 Task: Add Hilary's Eat Well Organic World's Best Veggie Burgers to the cart.
Action: Mouse pressed left at (285, 140)
Screenshot: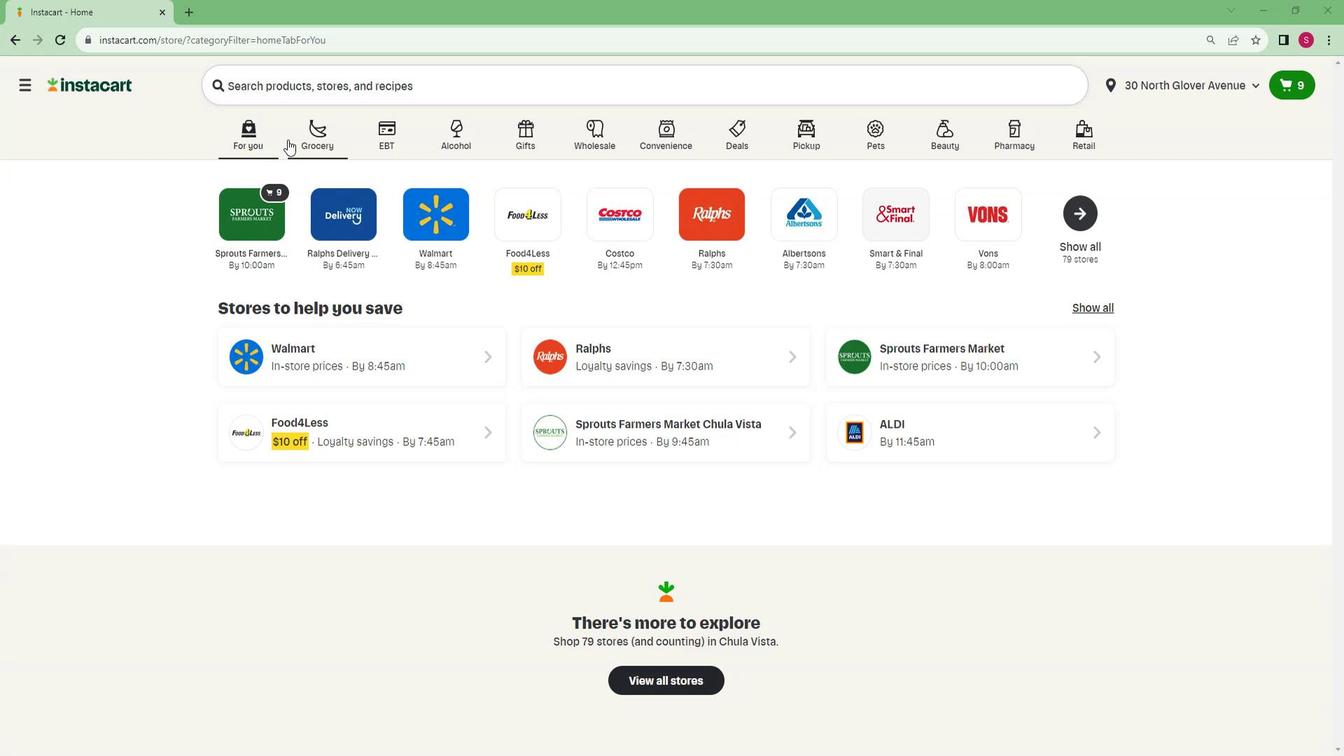 
Action: Mouse moved to (296, 399)
Screenshot: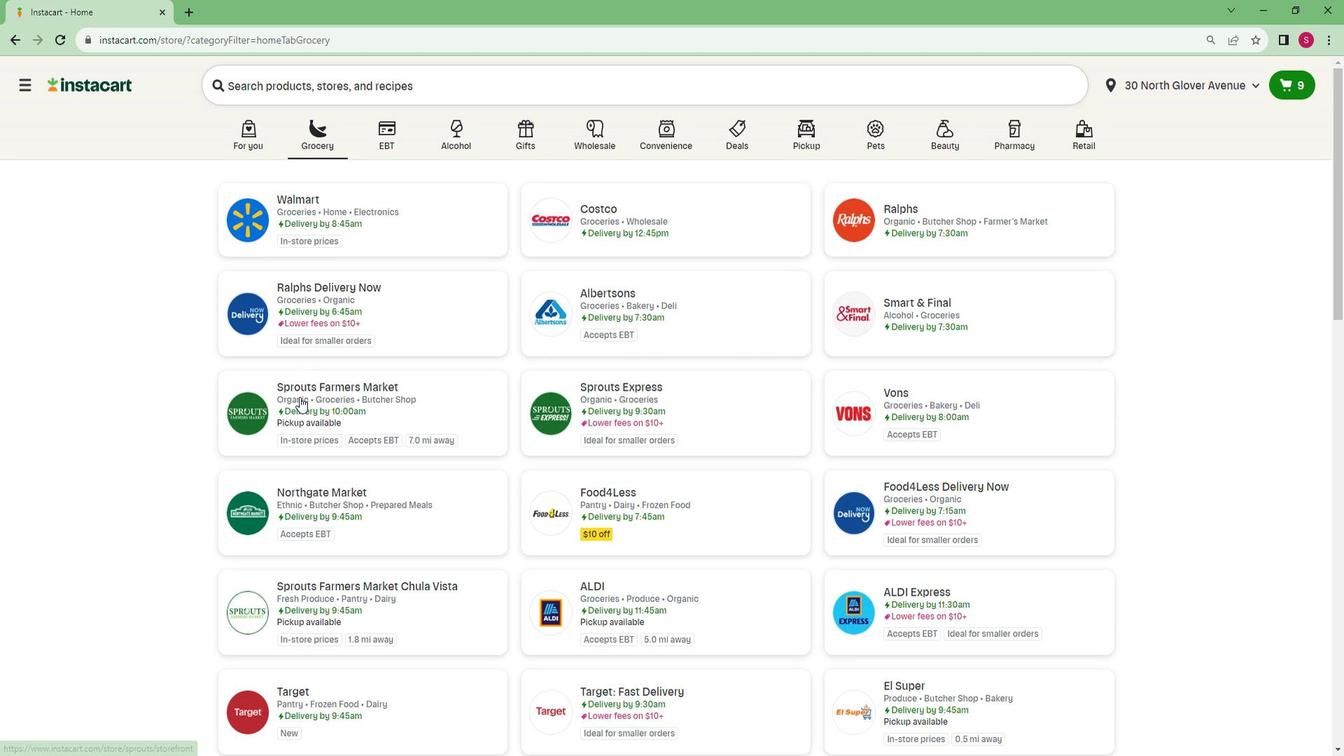 
Action: Mouse pressed left at (296, 399)
Screenshot: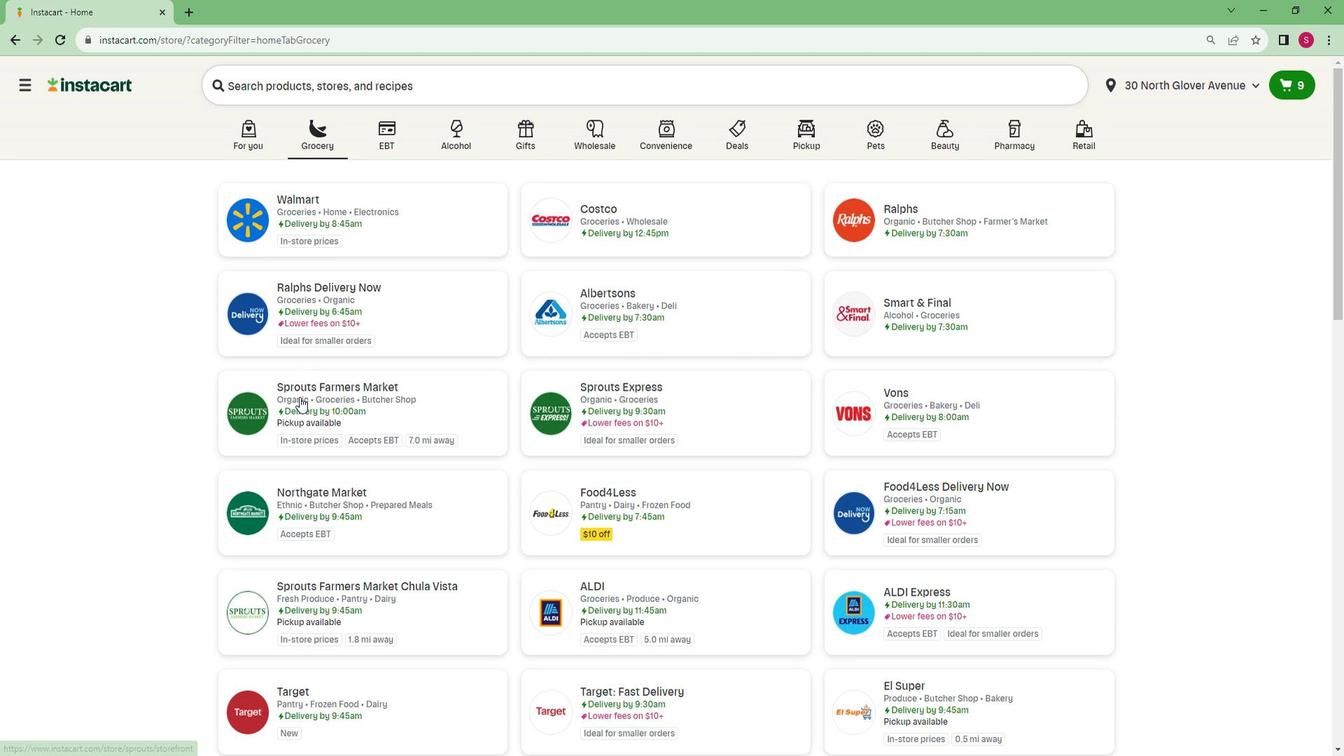 
Action: Mouse moved to (67, 521)
Screenshot: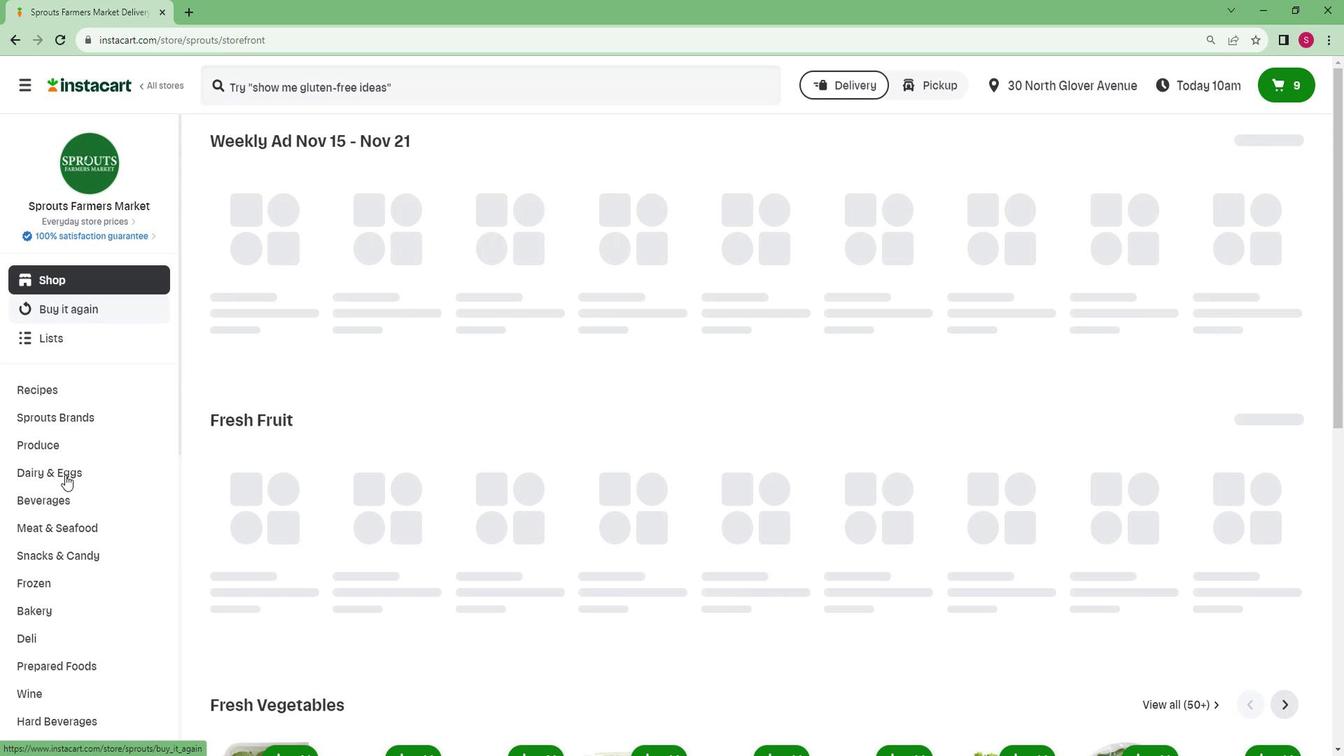 
Action: Mouse scrolled (67, 520) with delta (0, 0)
Screenshot: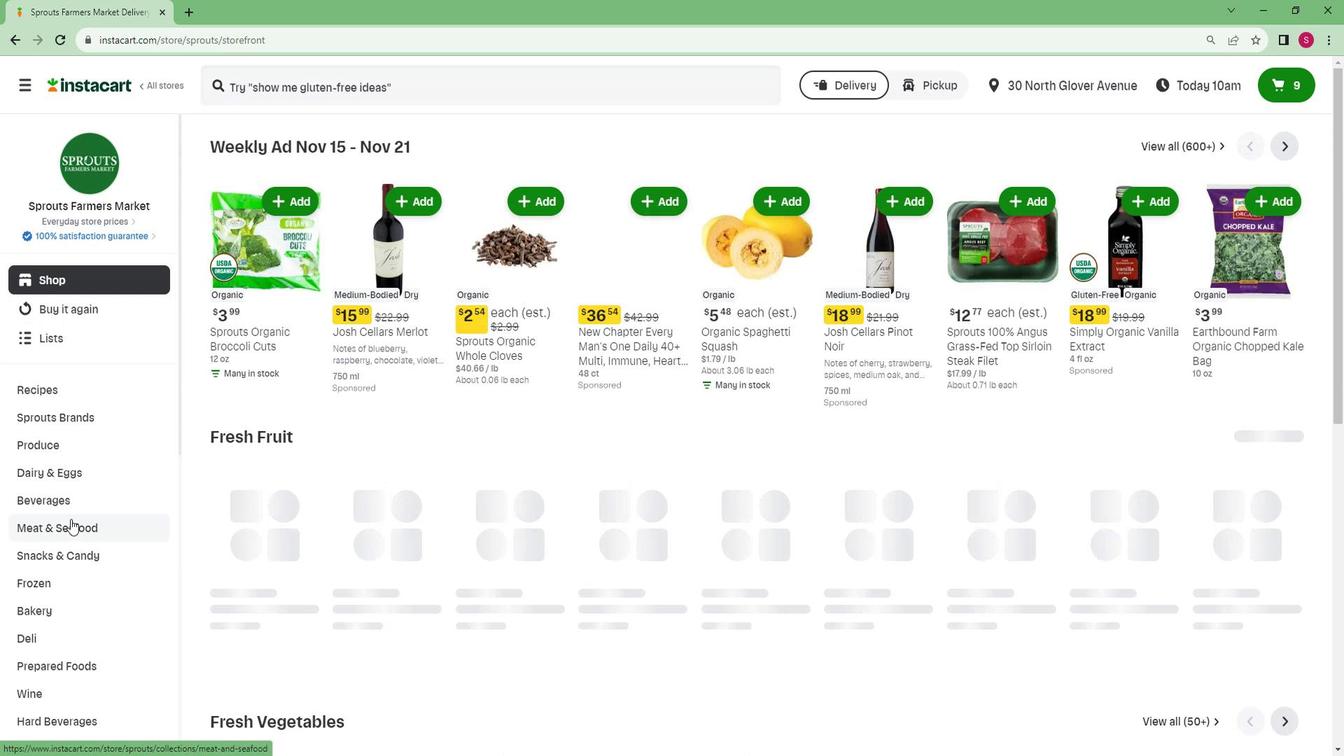 
Action: Mouse scrolled (67, 520) with delta (0, 0)
Screenshot: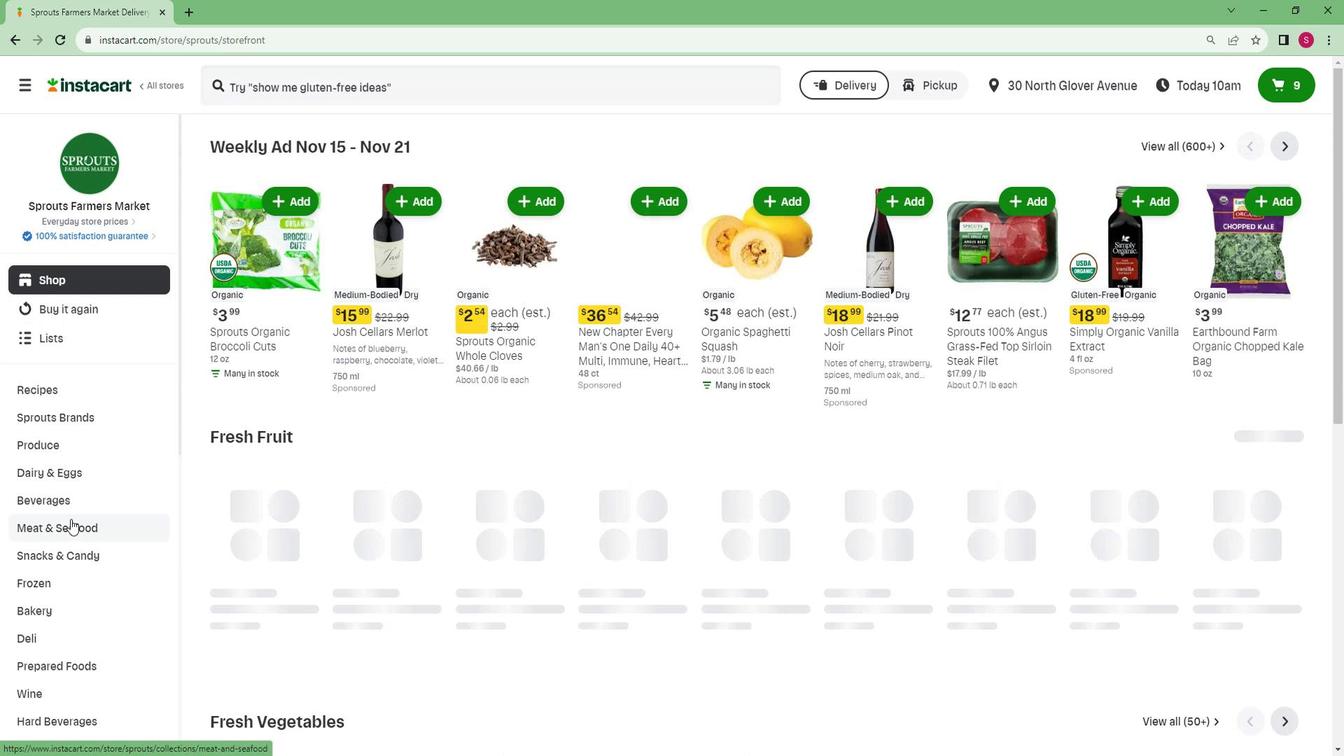 
Action: Mouse scrolled (67, 520) with delta (0, 0)
Screenshot: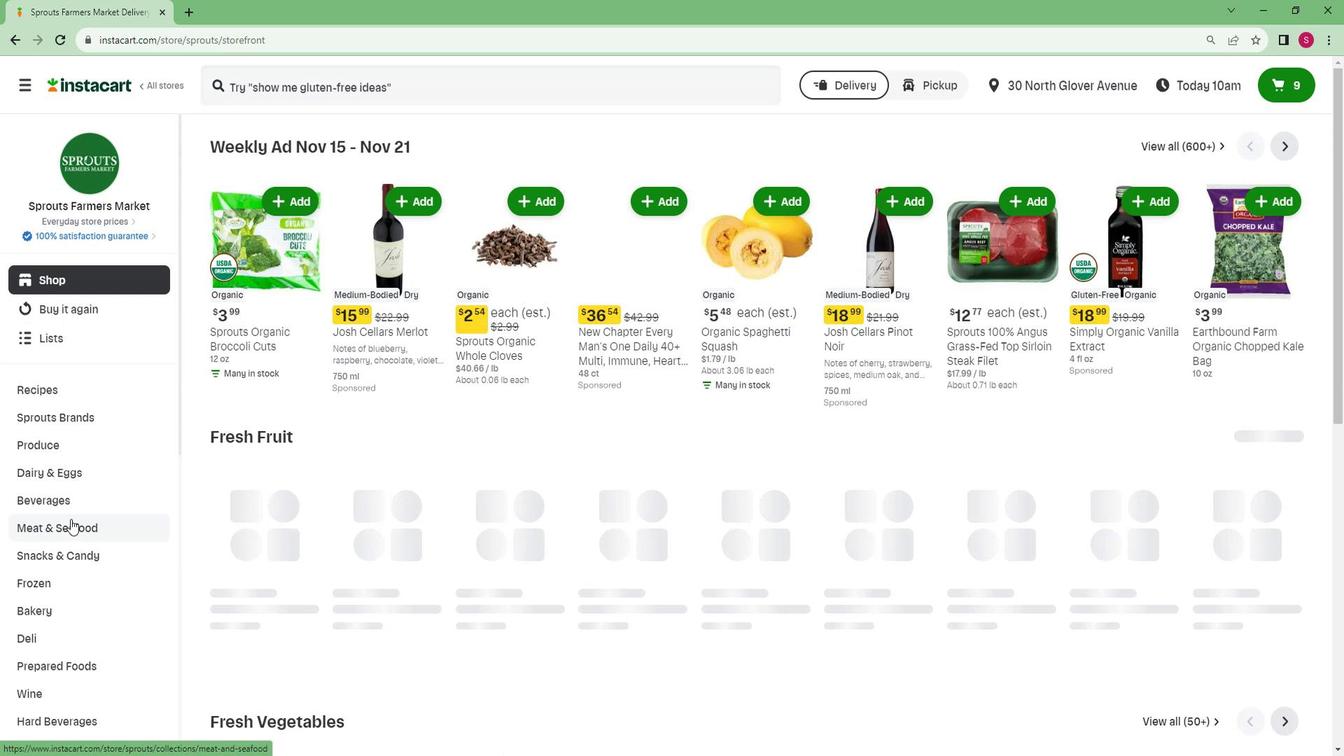 
Action: Mouse scrolled (67, 520) with delta (0, 0)
Screenshot: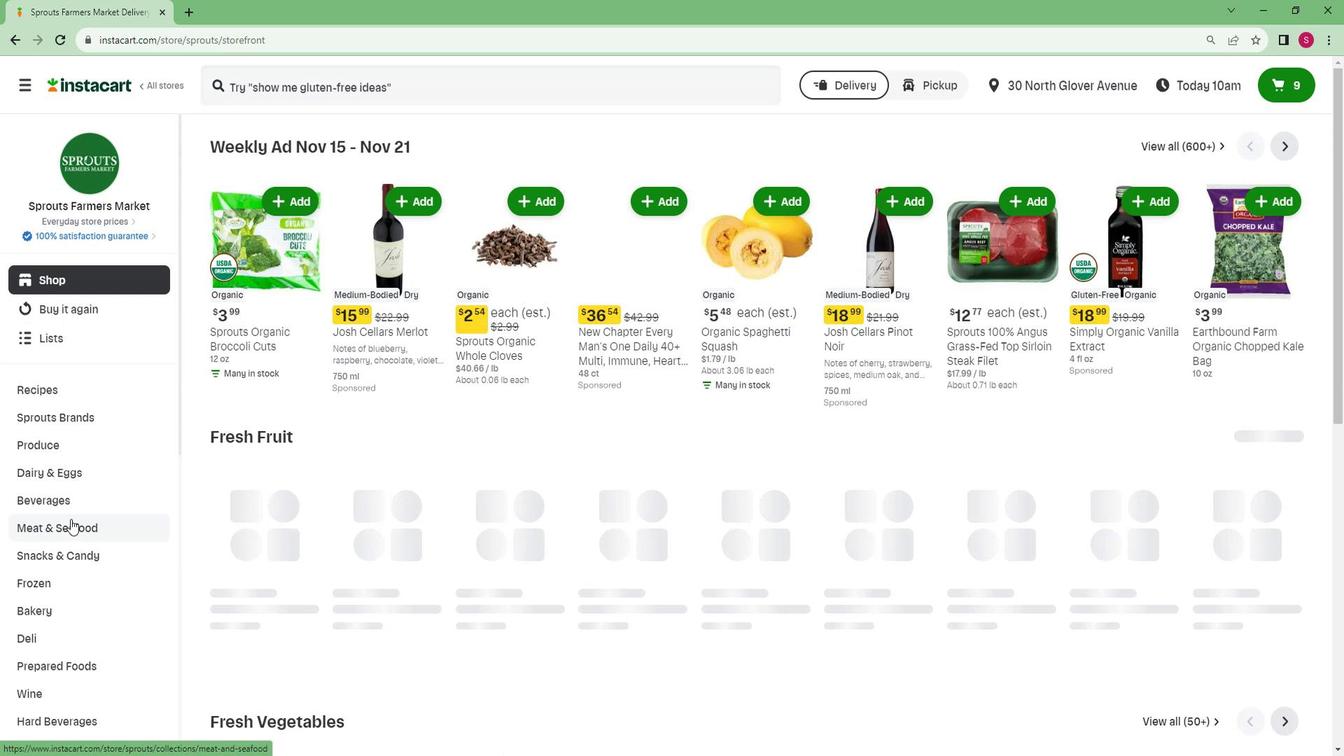 
Action: Mouse scrolled (67, 520) with delta (0, 0)
Screenshot: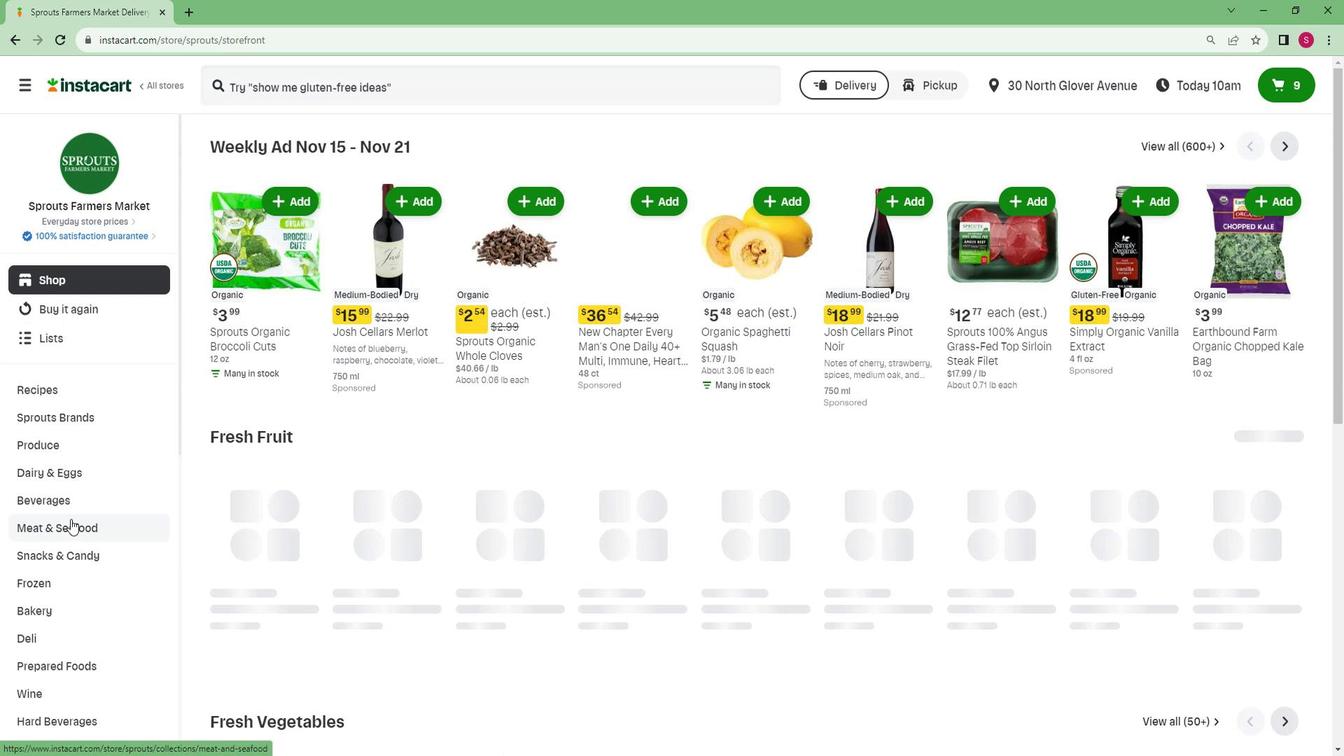 
Action: Mouse scrolled (67, 520) with delta (0, 0)
Screenshot: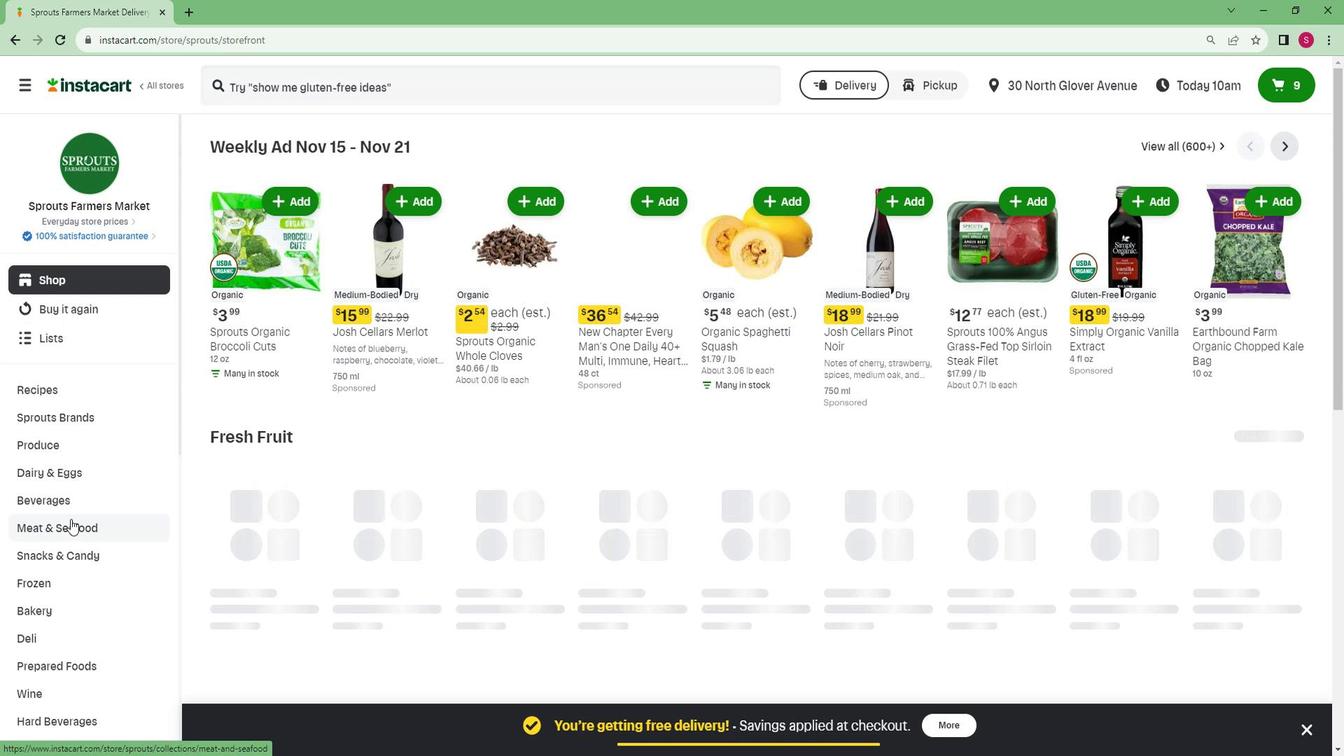 
Action: Mouse scrolled (67, 520) with delta (0, 0)
Screenshot: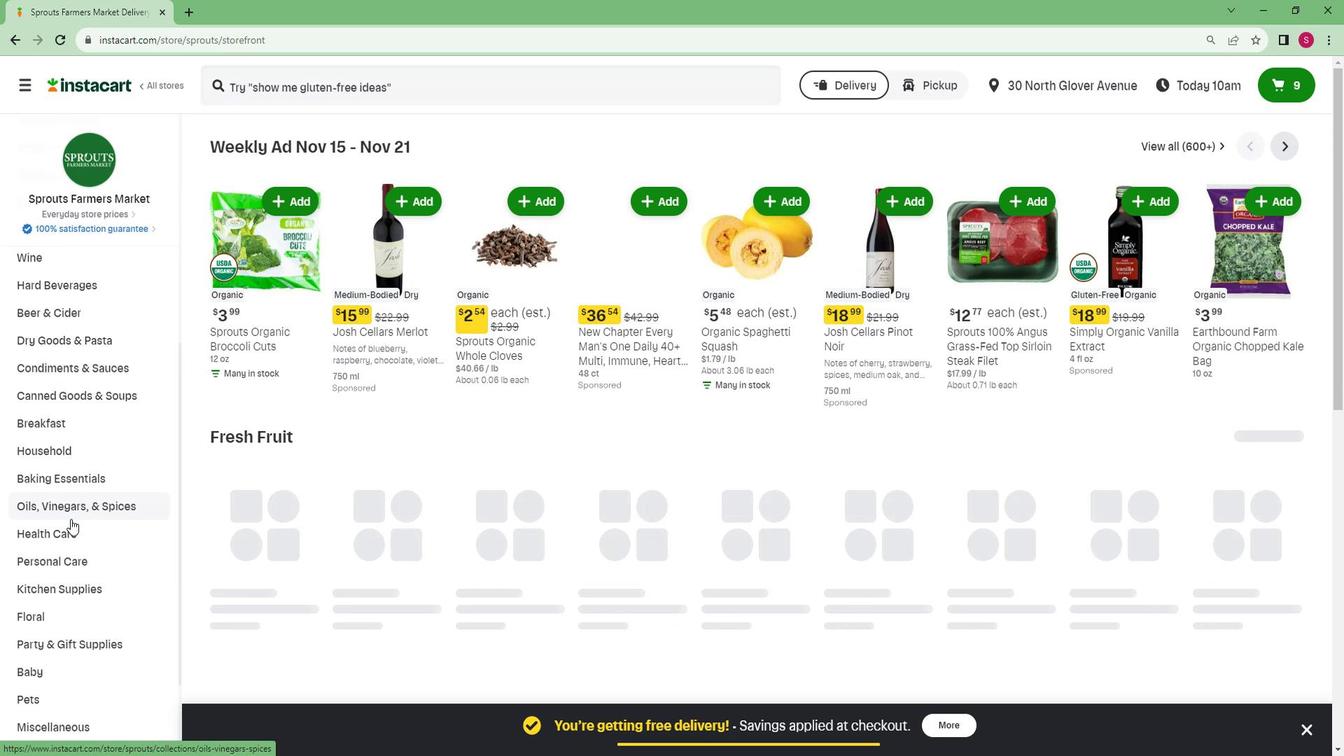 
Action: Mouse scrolled (67, 520) with delta (0, 0)
Screenshot: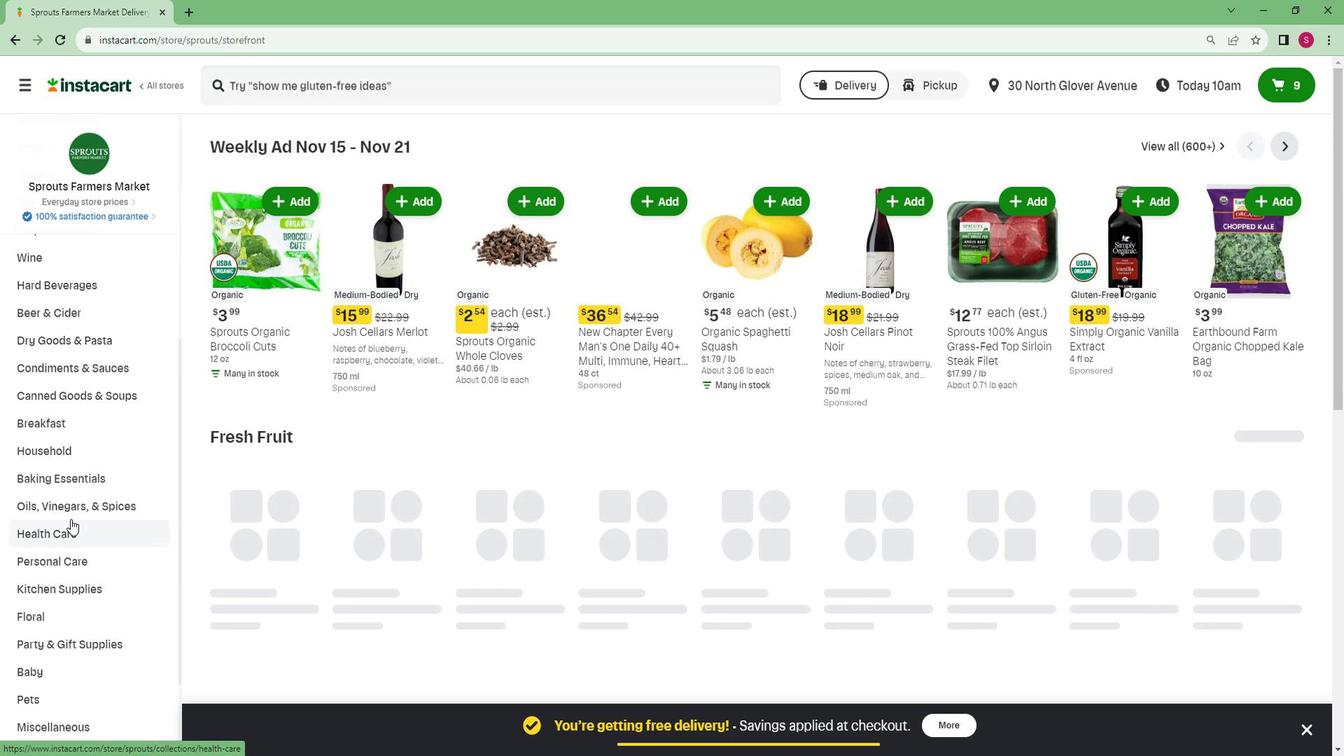 
Action: Mouse scrolled (67, 520) with delta (0, 0)
Screenshot: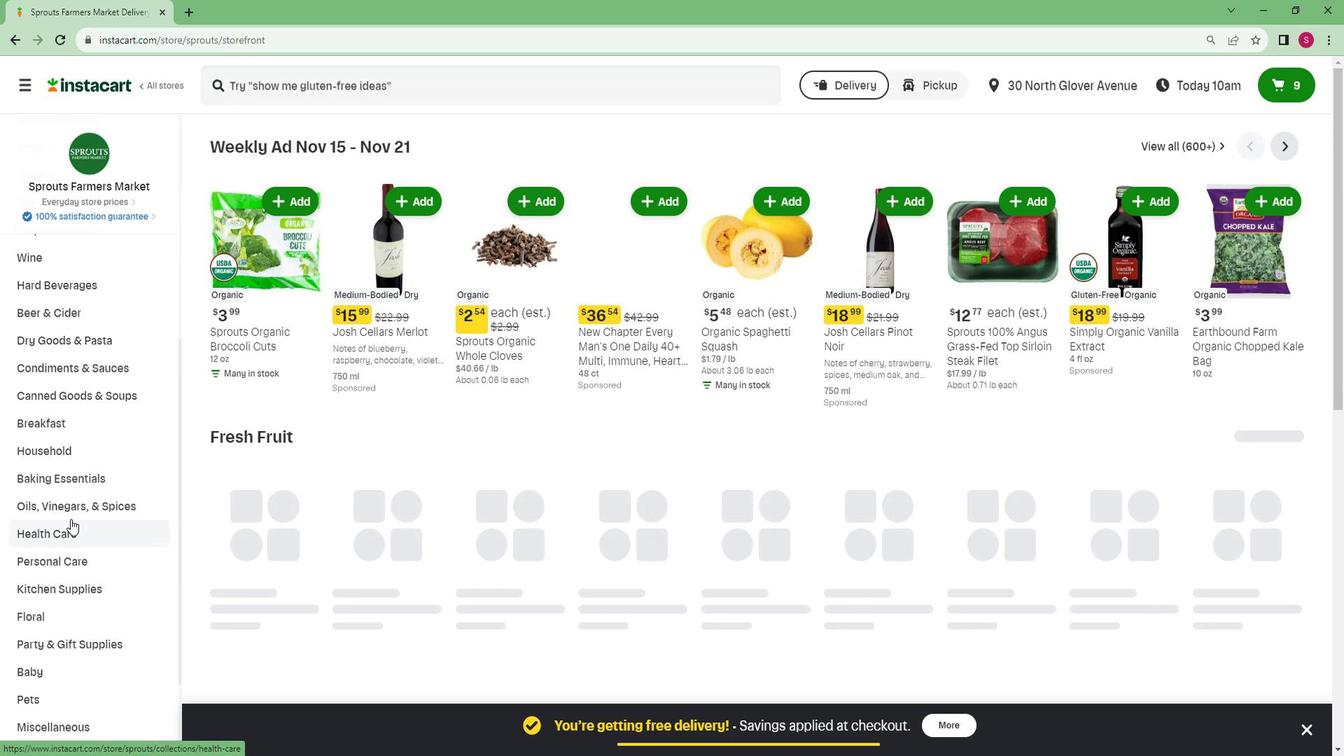 
Action: Mouse scrolled (67, 520) with delta (0, 0)
Screenshot: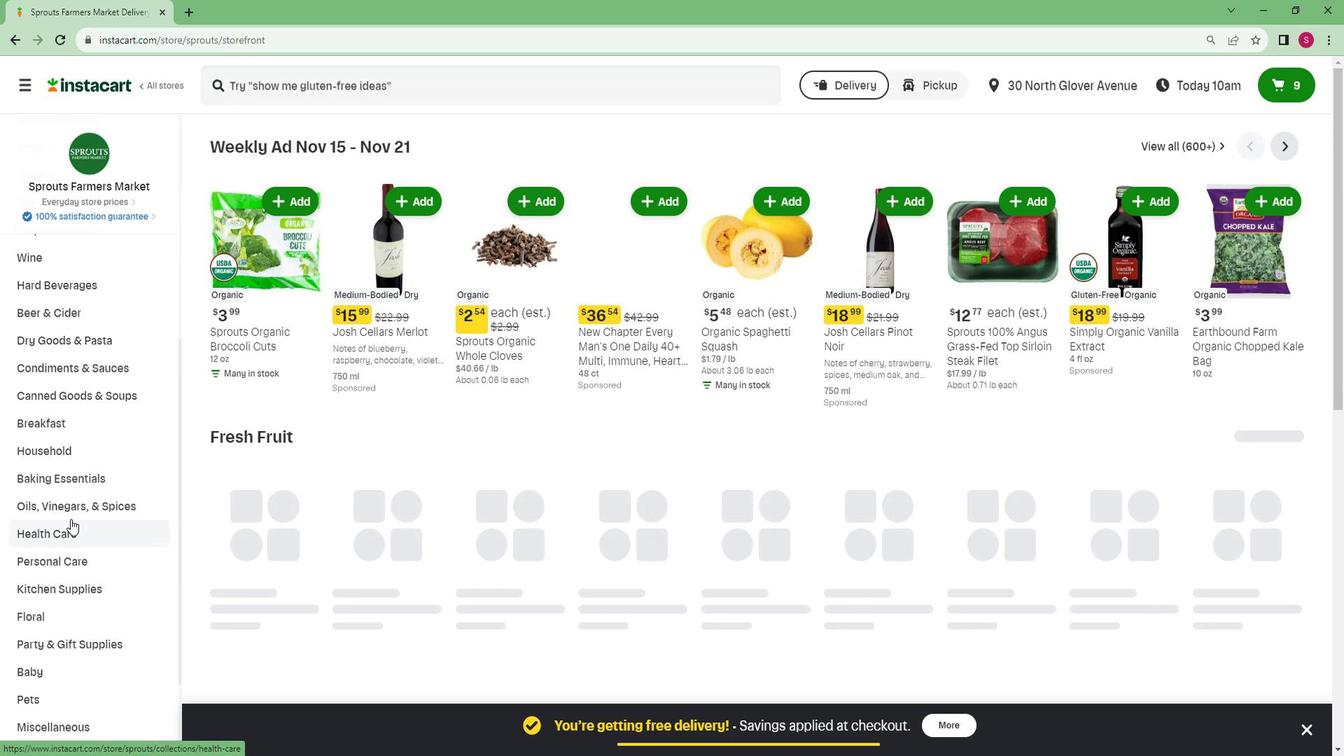 
Action: Mouse scrolled (67, 520) with delta (0, 0)
Screenshot: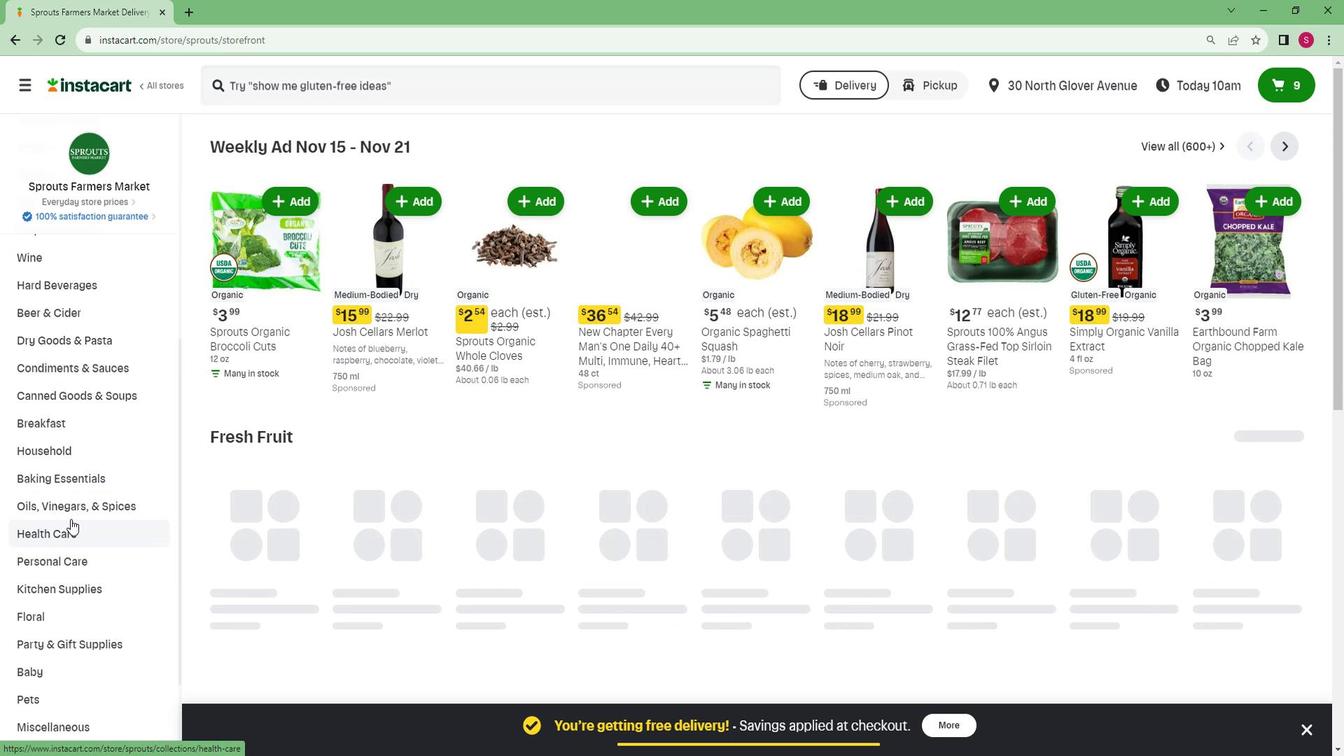 
Action: Mouse scrolled (67, 520) with delta (0, 0)
Screenshot: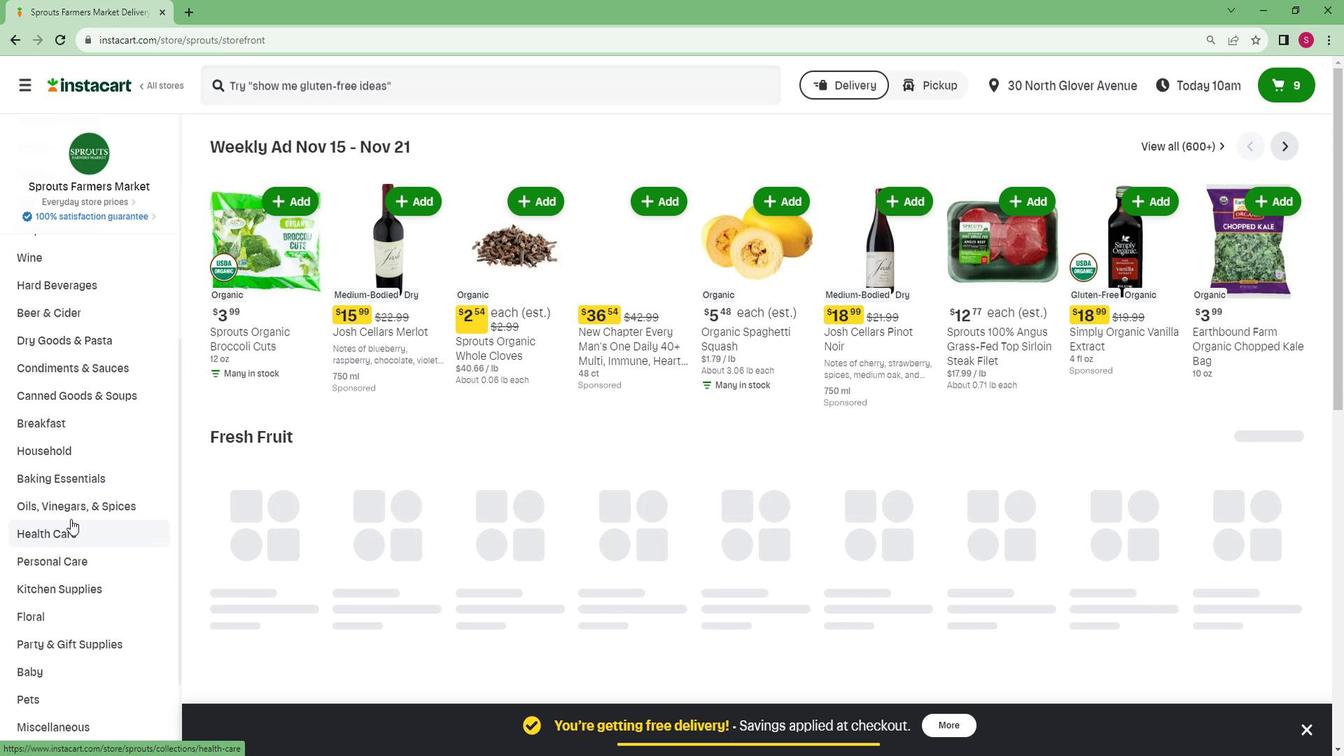 
Action: Mouse scrolled (67, 520) with delta (0, 0)
Screenshot: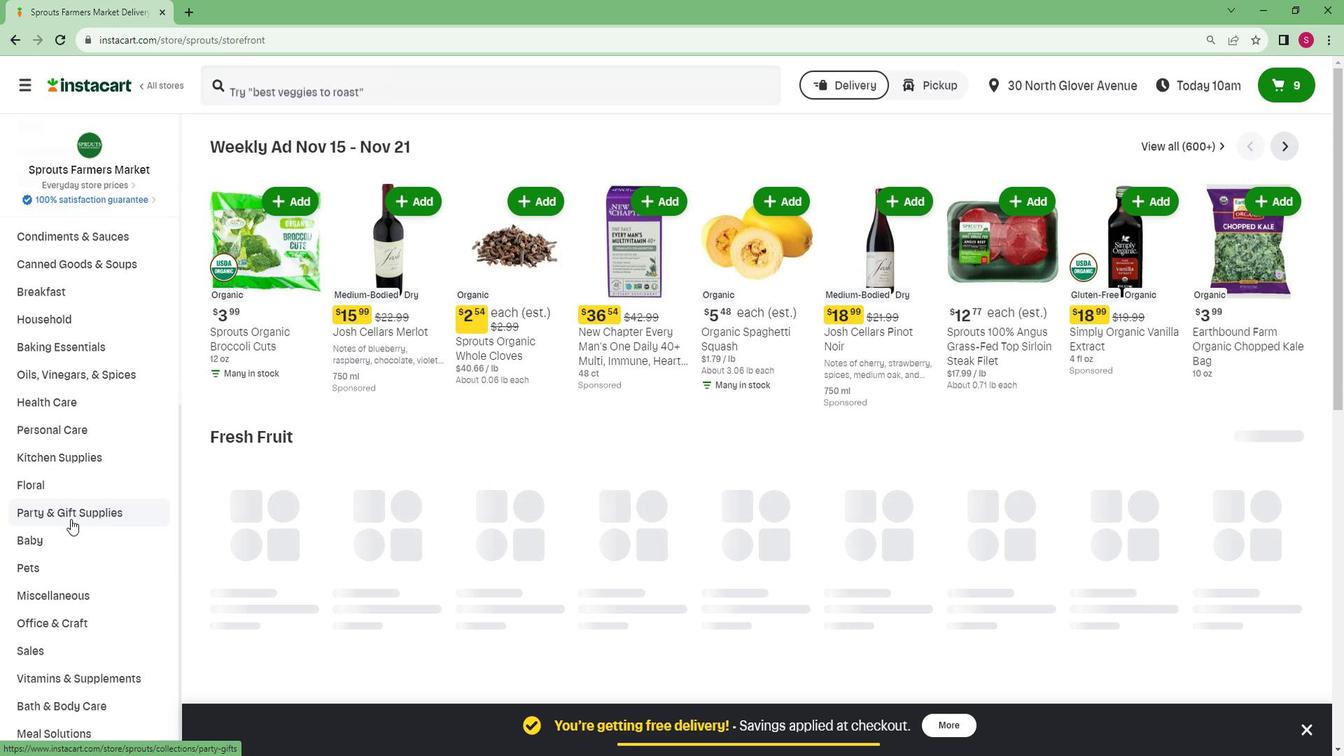 
Action: Mouse scrolled (67, 520) with delta (0, 0)
Screenshot: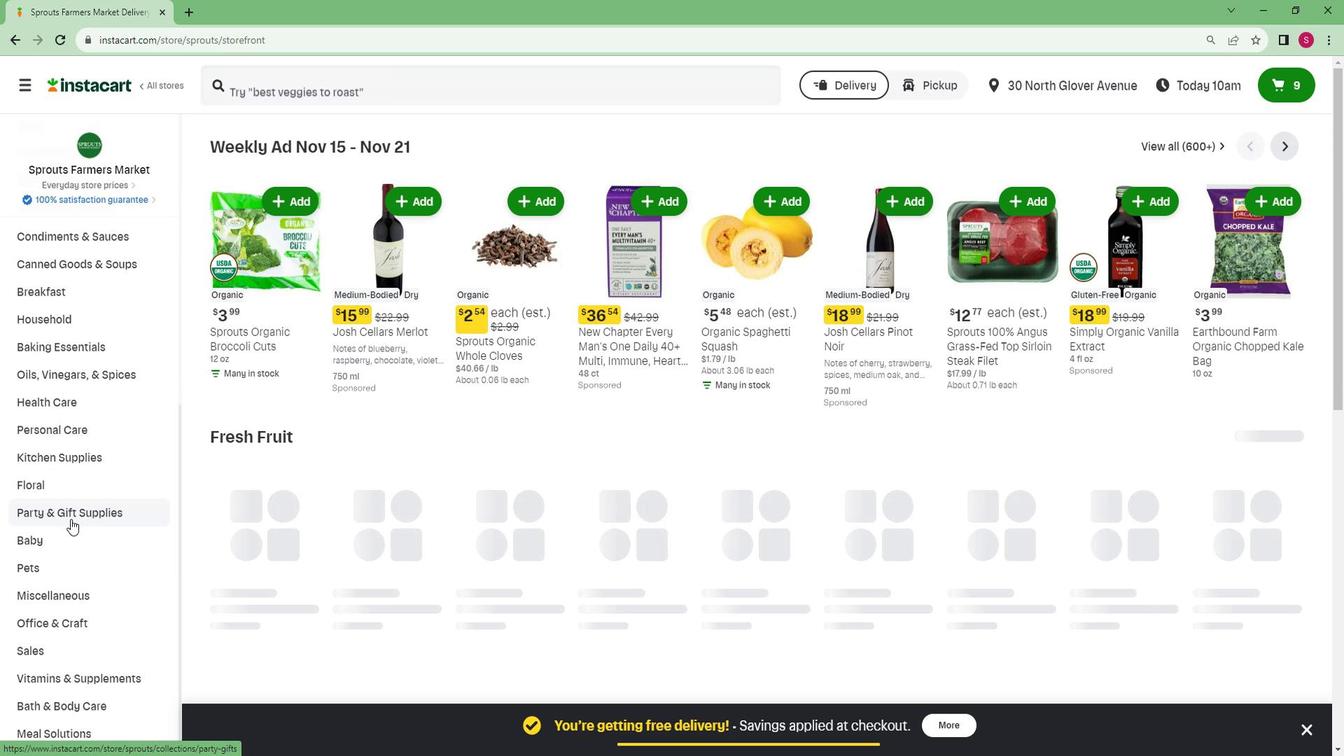 
Action: Mouse scrolled (67, 520) with delta (0, 0)
Screenshot: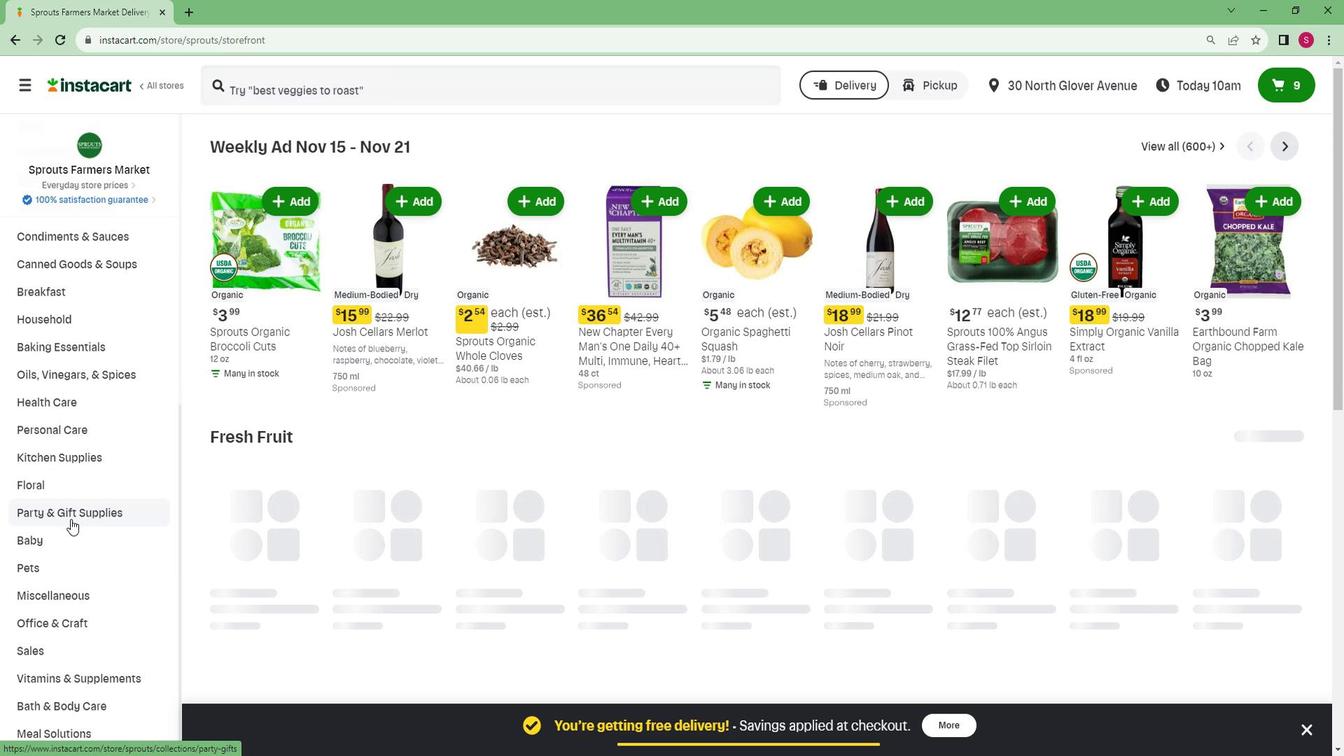 
Action: Mouse scrolled (67, 520) with delta (0, 0)
Screenshot: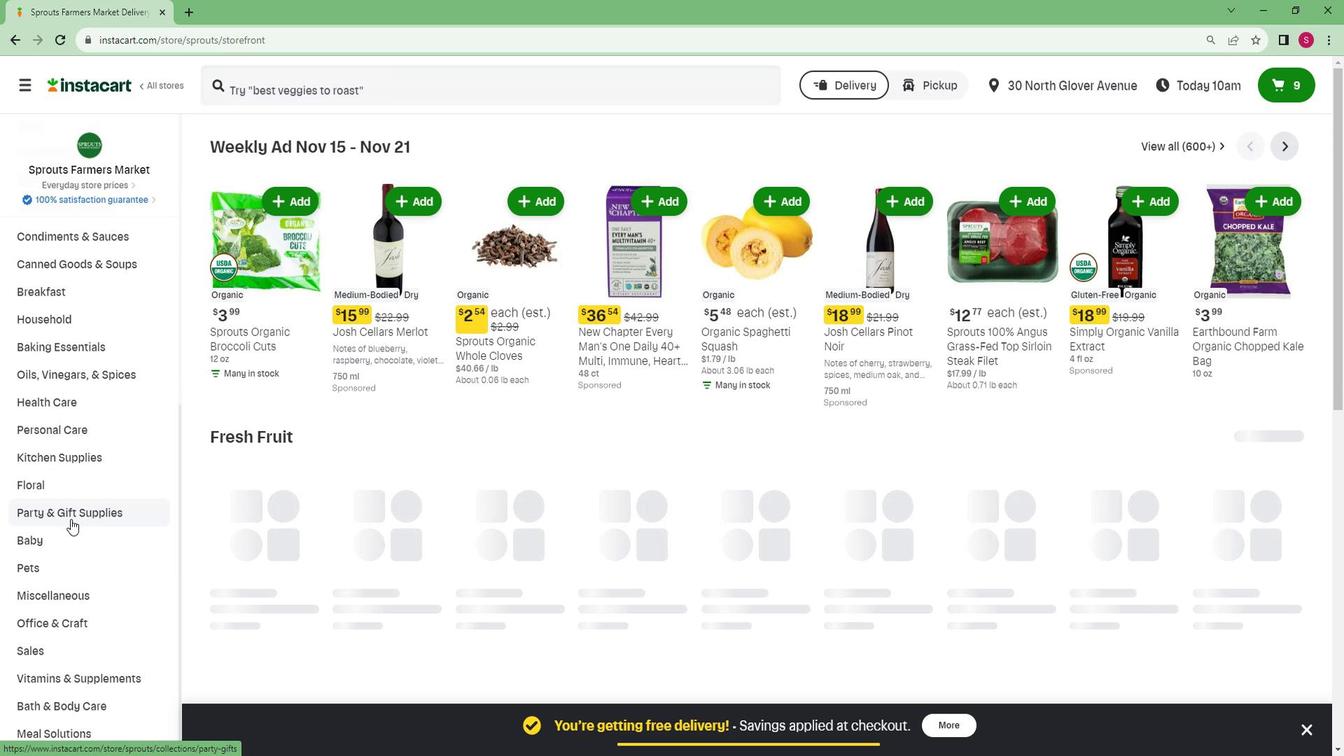 
Action: Mouse moved to (58, 645)
Screenshot: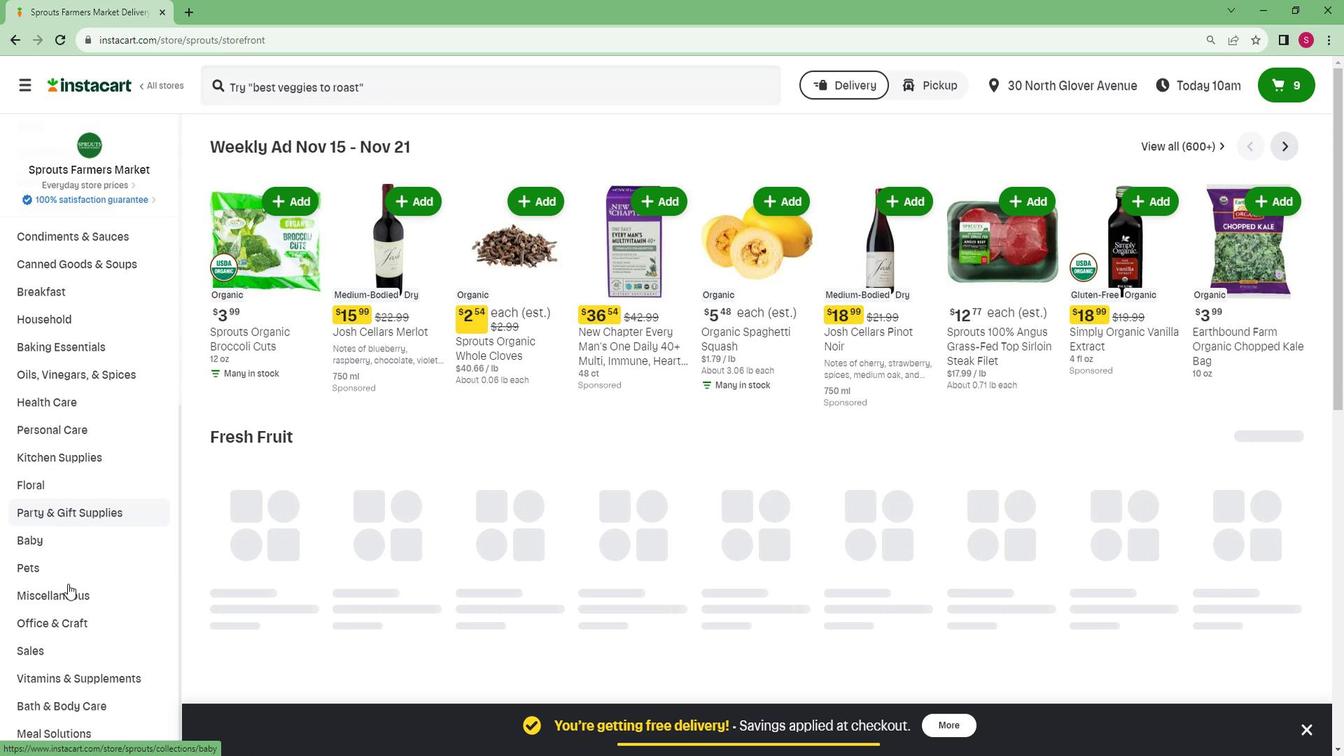 
Action: Mouse scrolled (58, 644) with delta (0, 0)
Screenshot: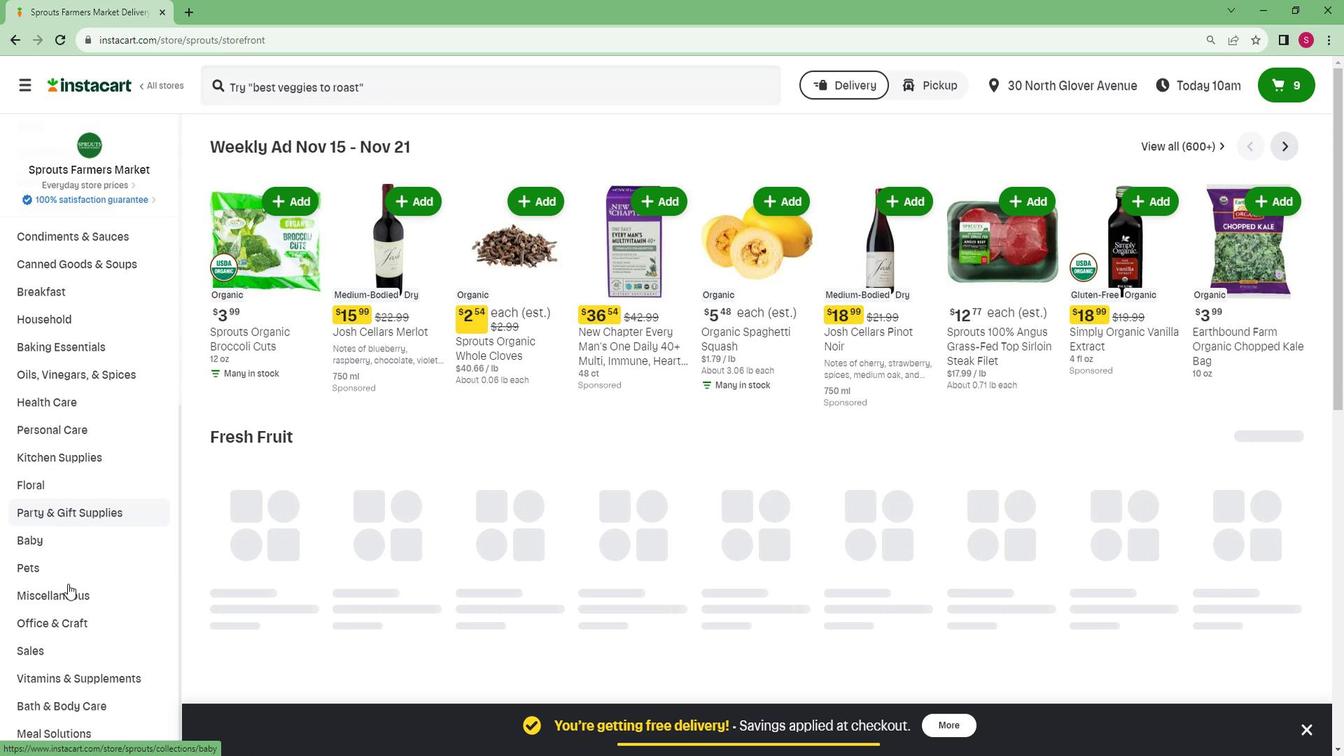 
Action: Mouse moved to (58, 649)
Screenshot: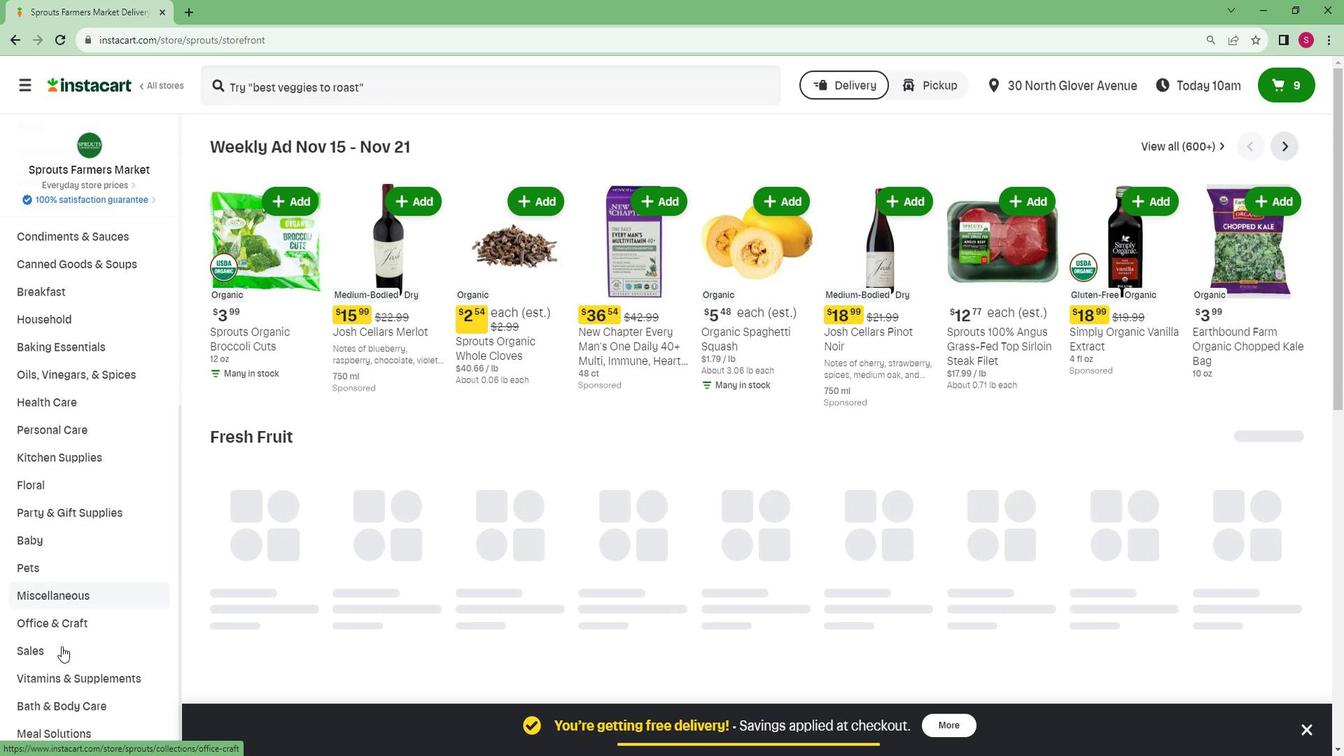 
Action: Mouse scrolled (58, 649) with delta (0, 0)
Screenshot: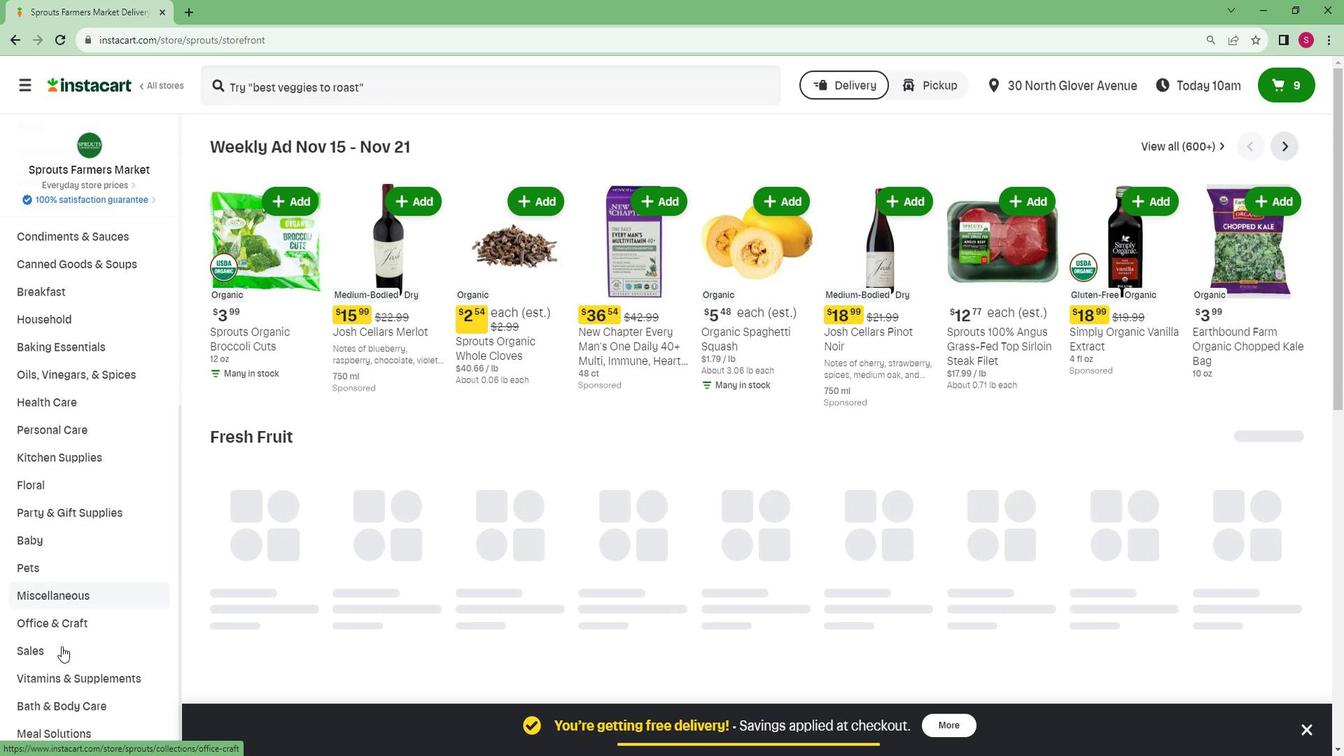
Action: Mouse scrolled (58, 649) with delta (0, 0)
Screenshot: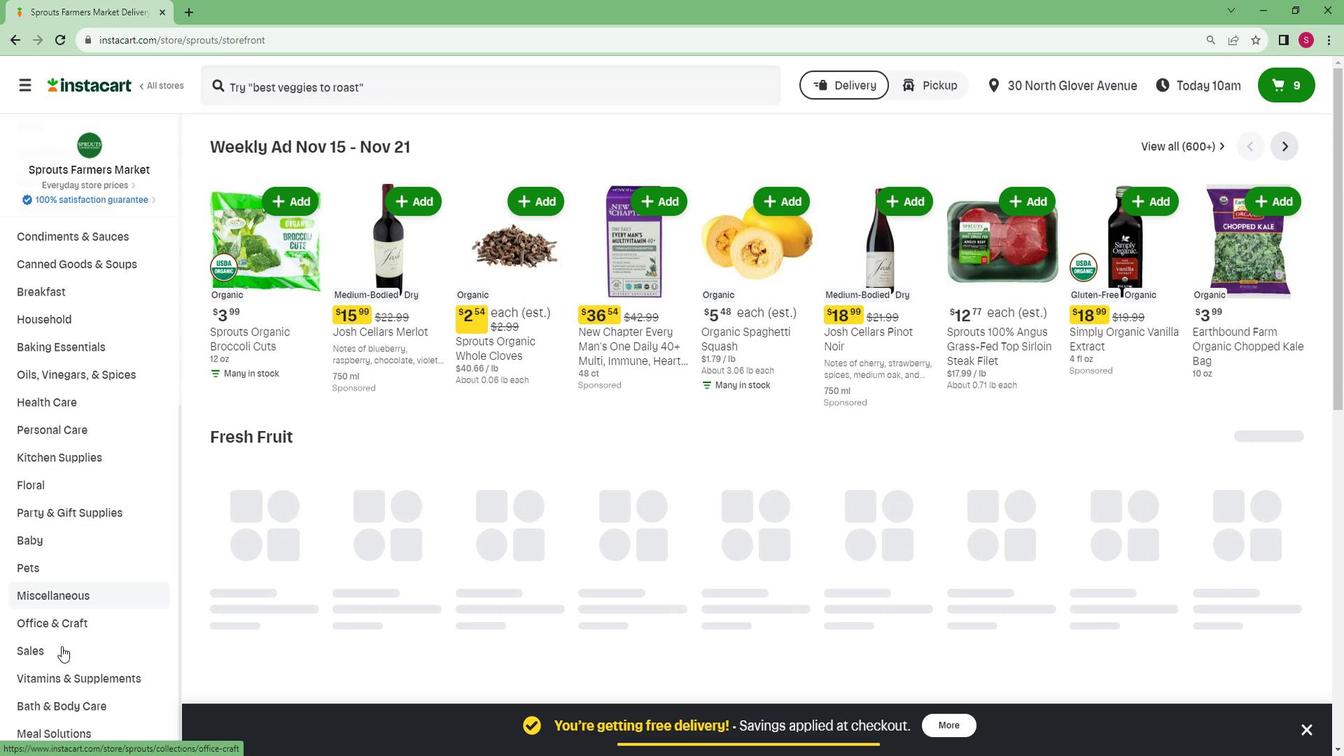 
Action: Mouse scrolled (58, 650) with delta (0, 0)
Screenshot: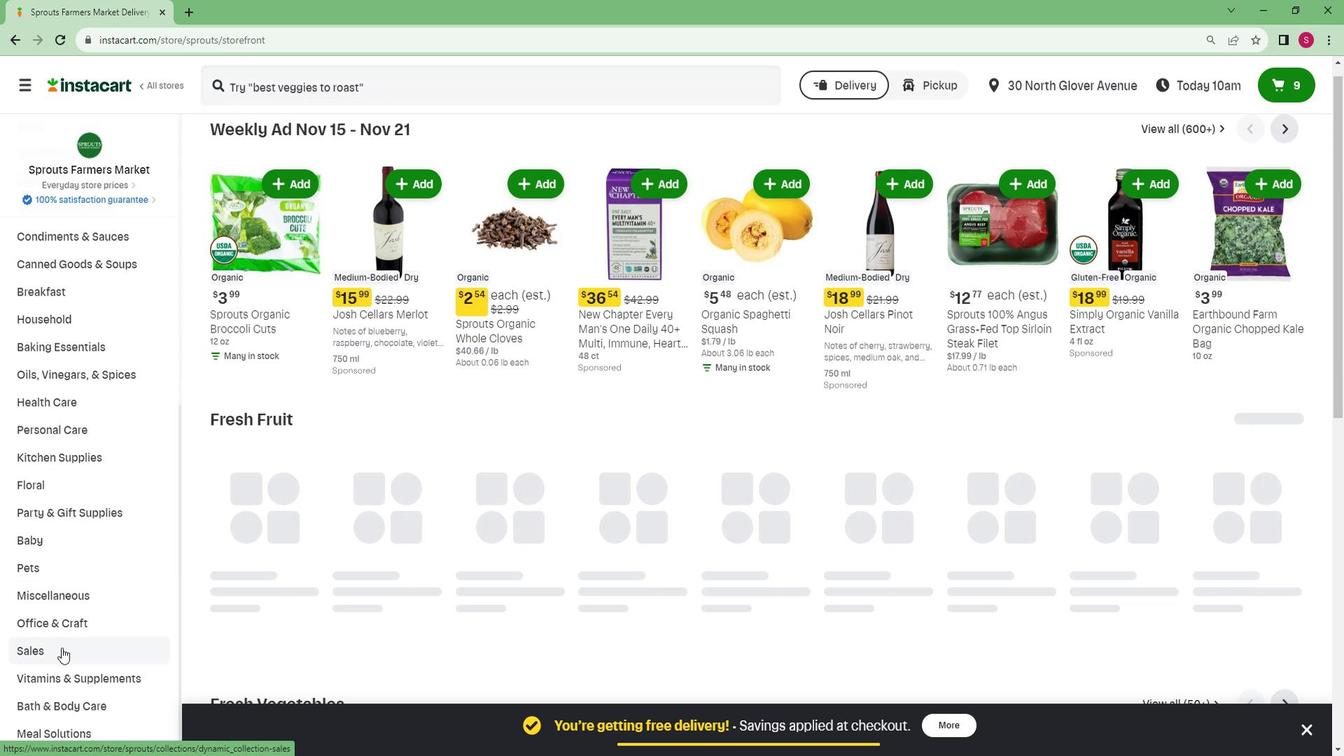 
Action: Mouse moved to (72, 732)
Screenshot: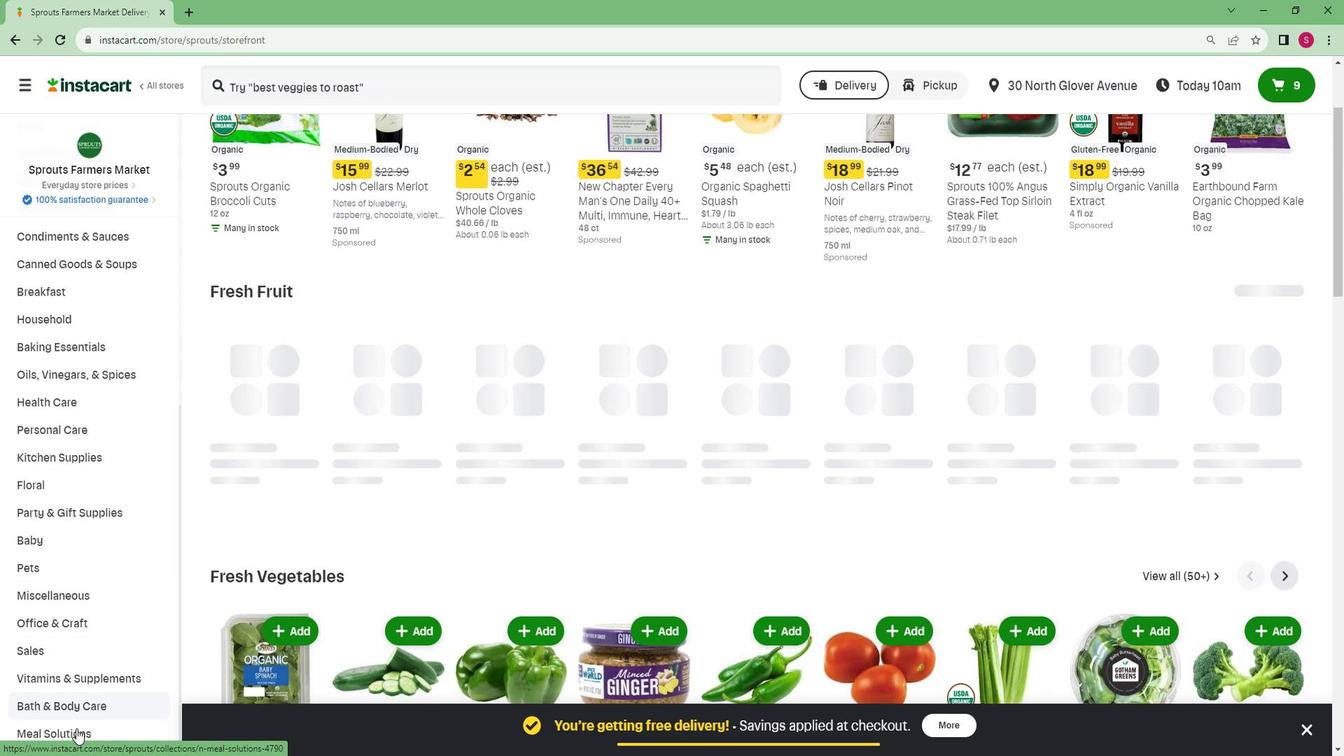 
Action: Mouse pressed left at (72, 732)
Screenshot: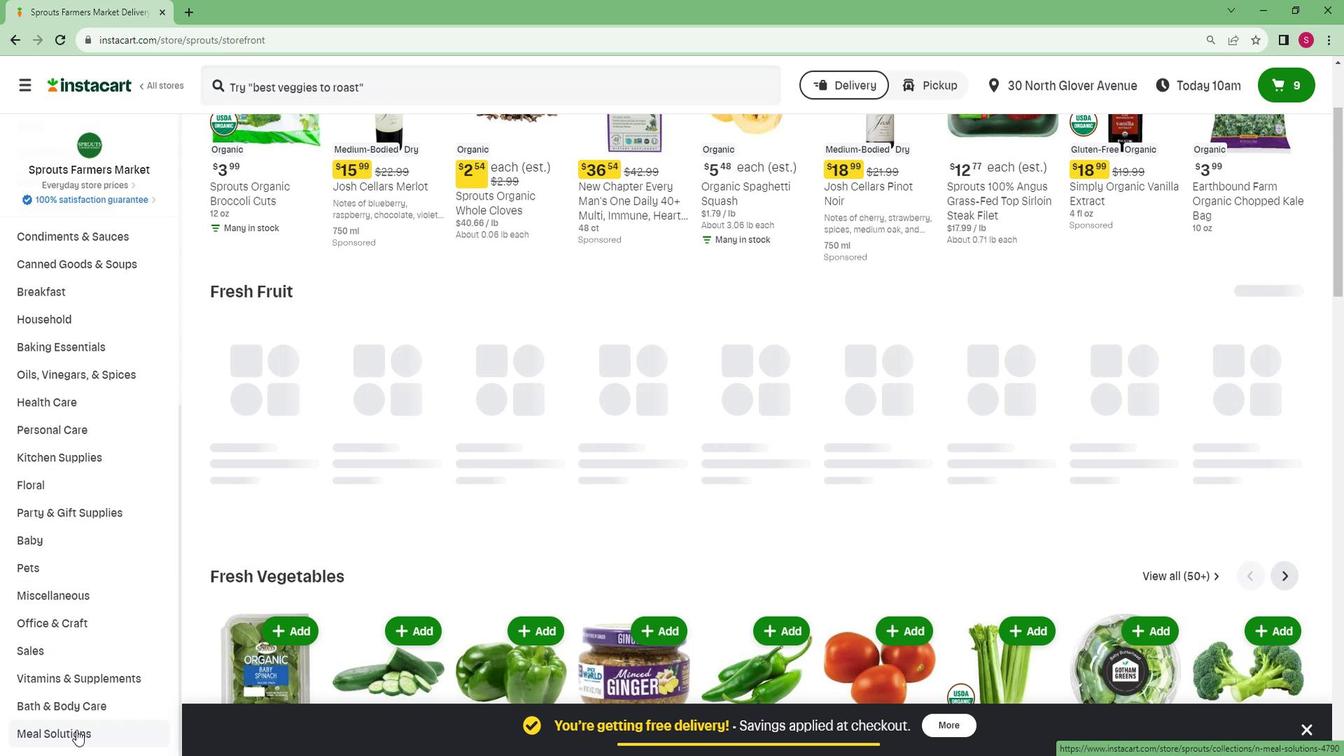 
Action: Mouse moved to (80, 714)
Screenshot: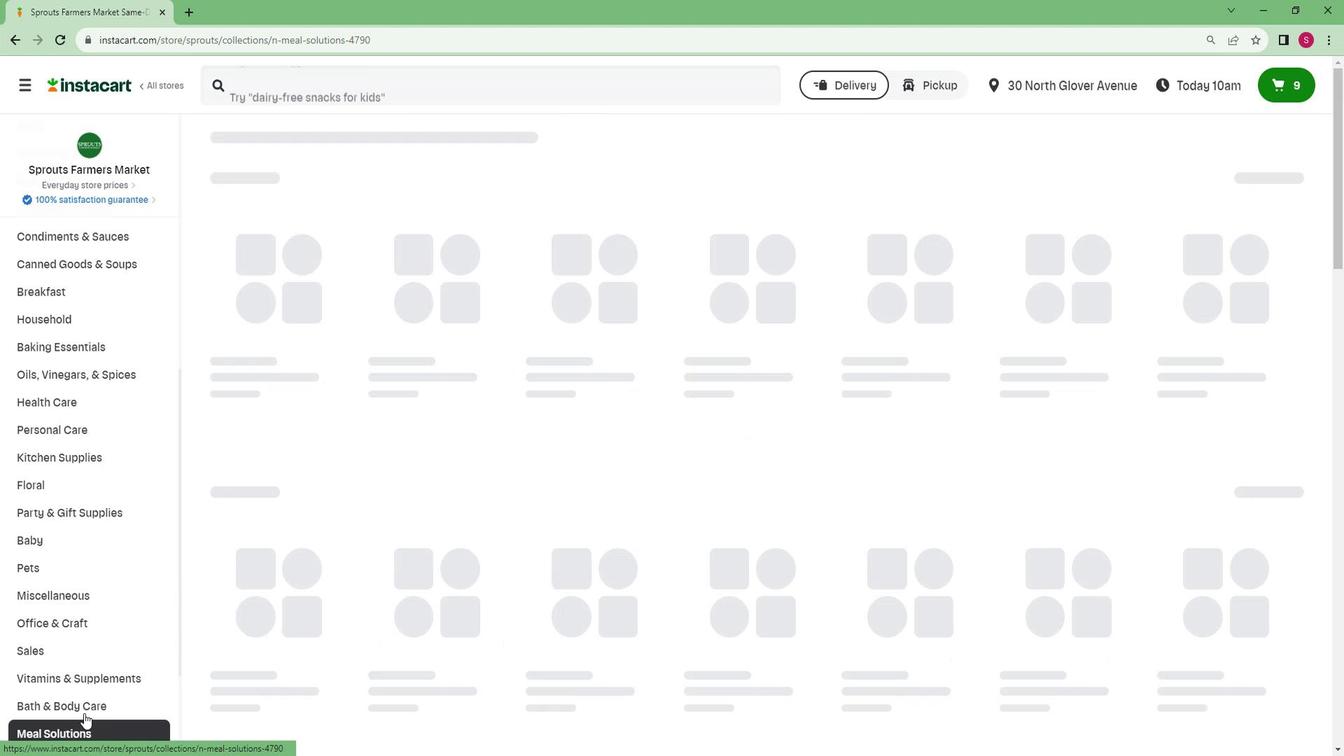
Action: Mouse scrolled (80, 713) with delta (0, 0)
Screenshot: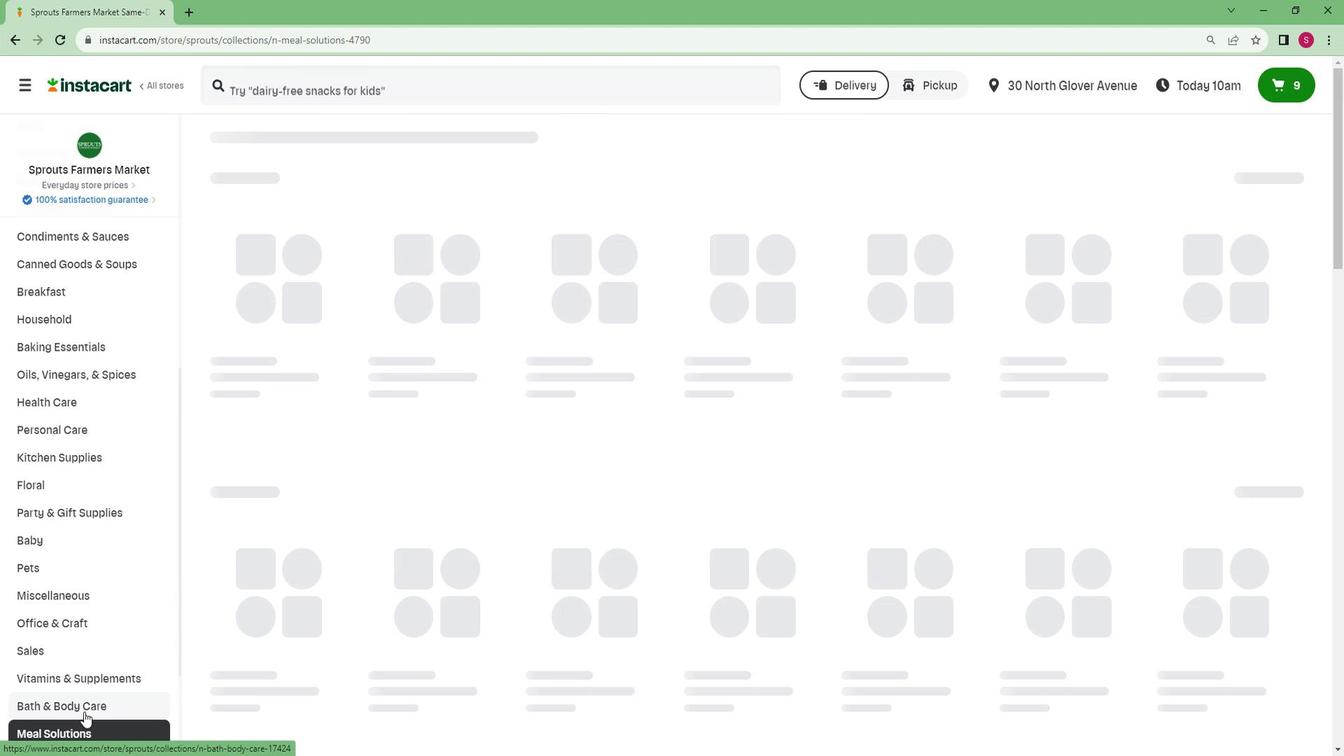 
Action: Mouse scrolled (80, 713) with delta (0, 0)
Screenshot: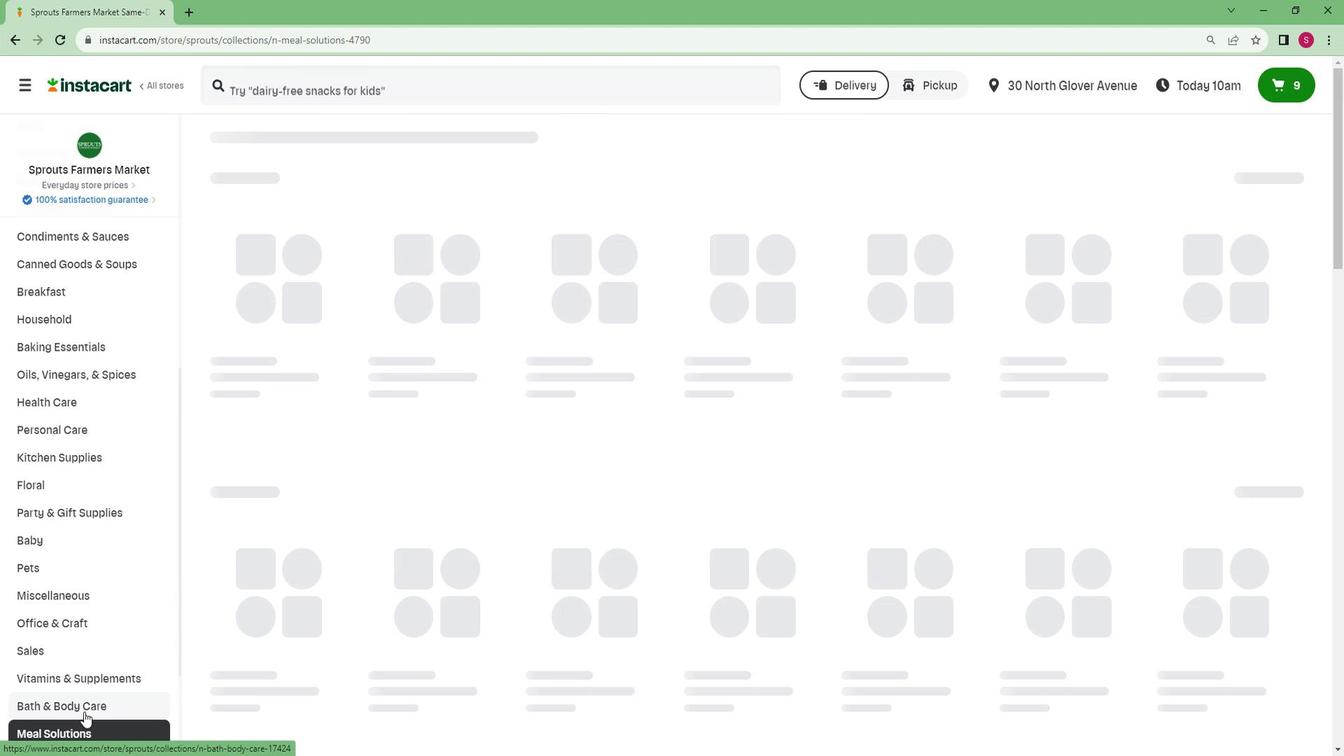 
Action: Mouse scrolled (80, 713) with delta (0, 0)
Screenshot: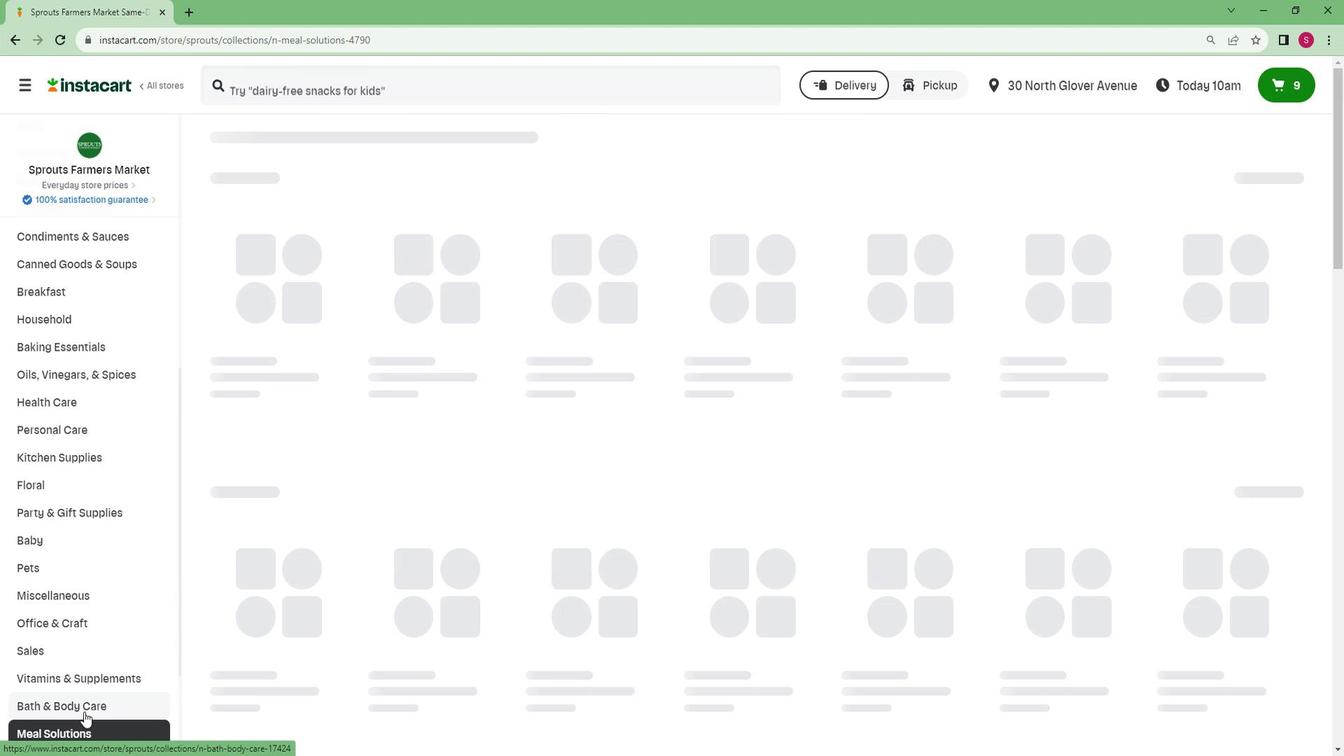 
Action: Mouse scrolled (80, 713) with delta (0, 0)
Screenshot: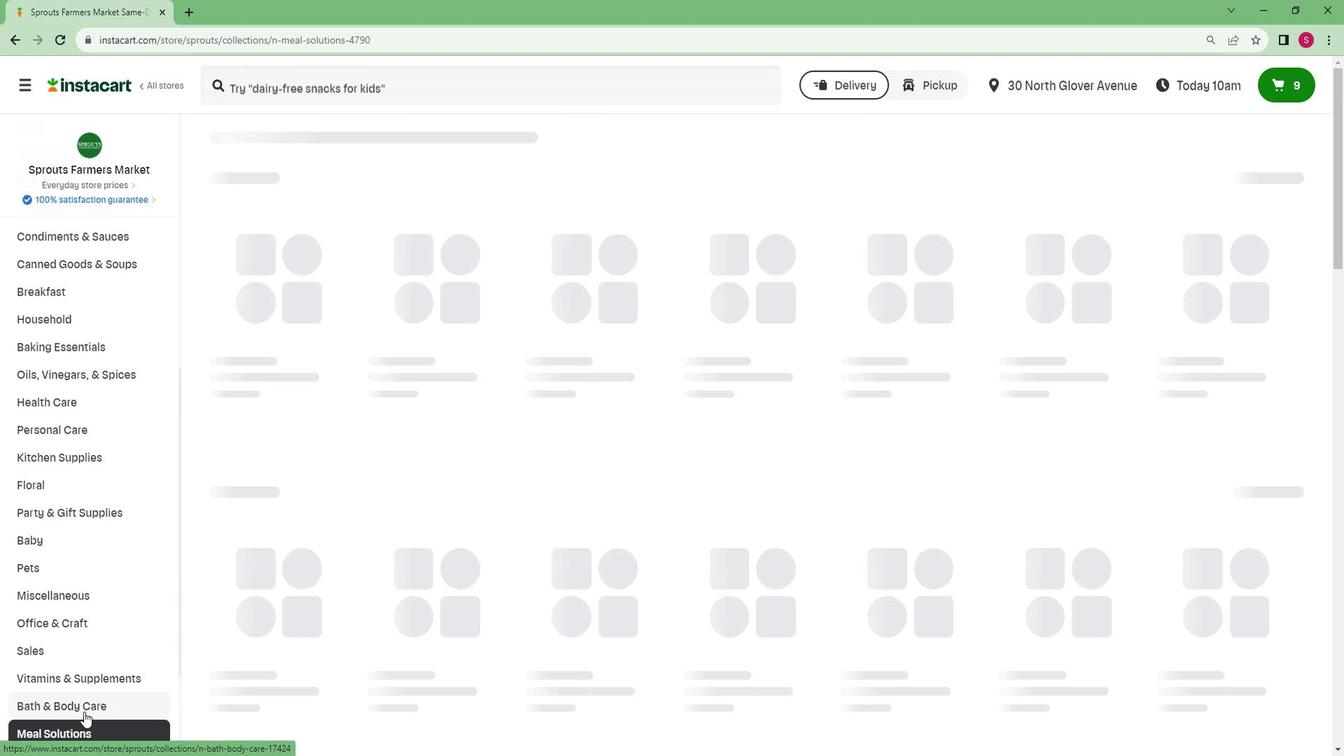 
Action: Mouse scrolled (80, 713) with delta (0, 0)
Screenshot: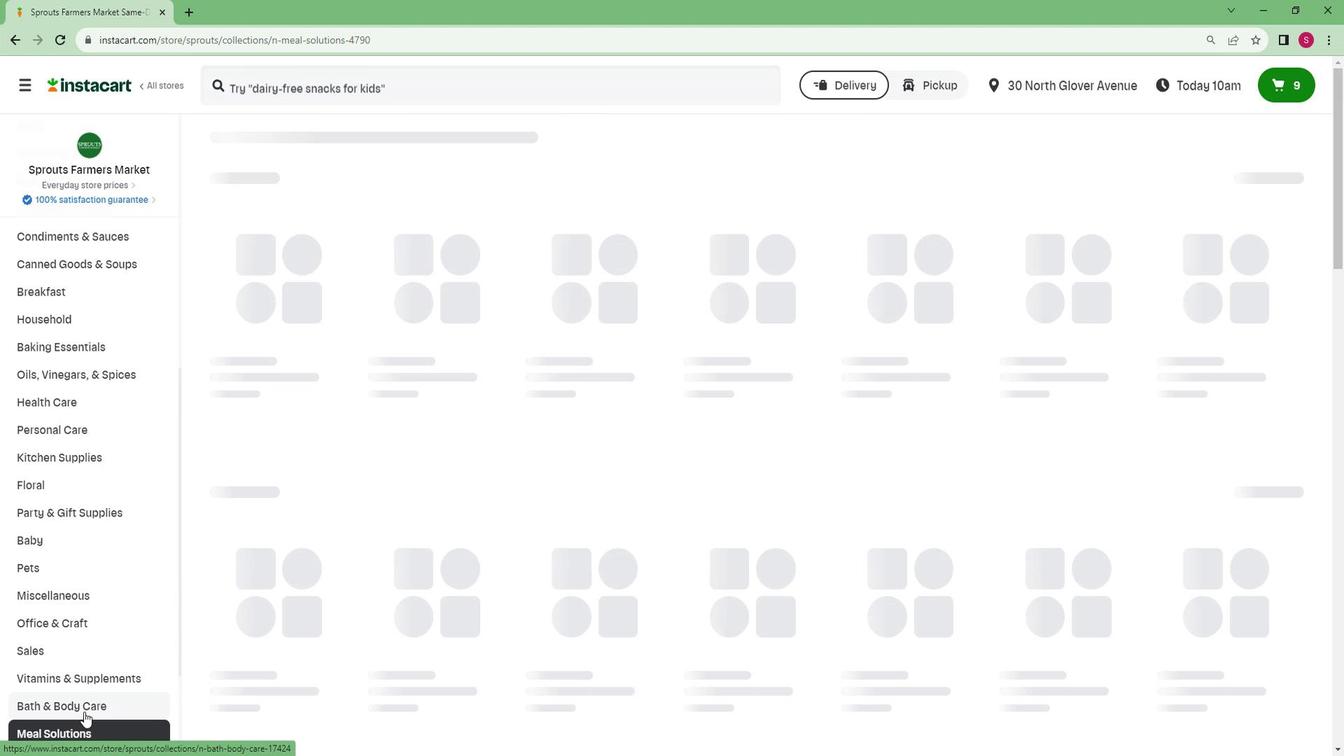 
Action: Mouse moved to (61, 737)
Screenshot: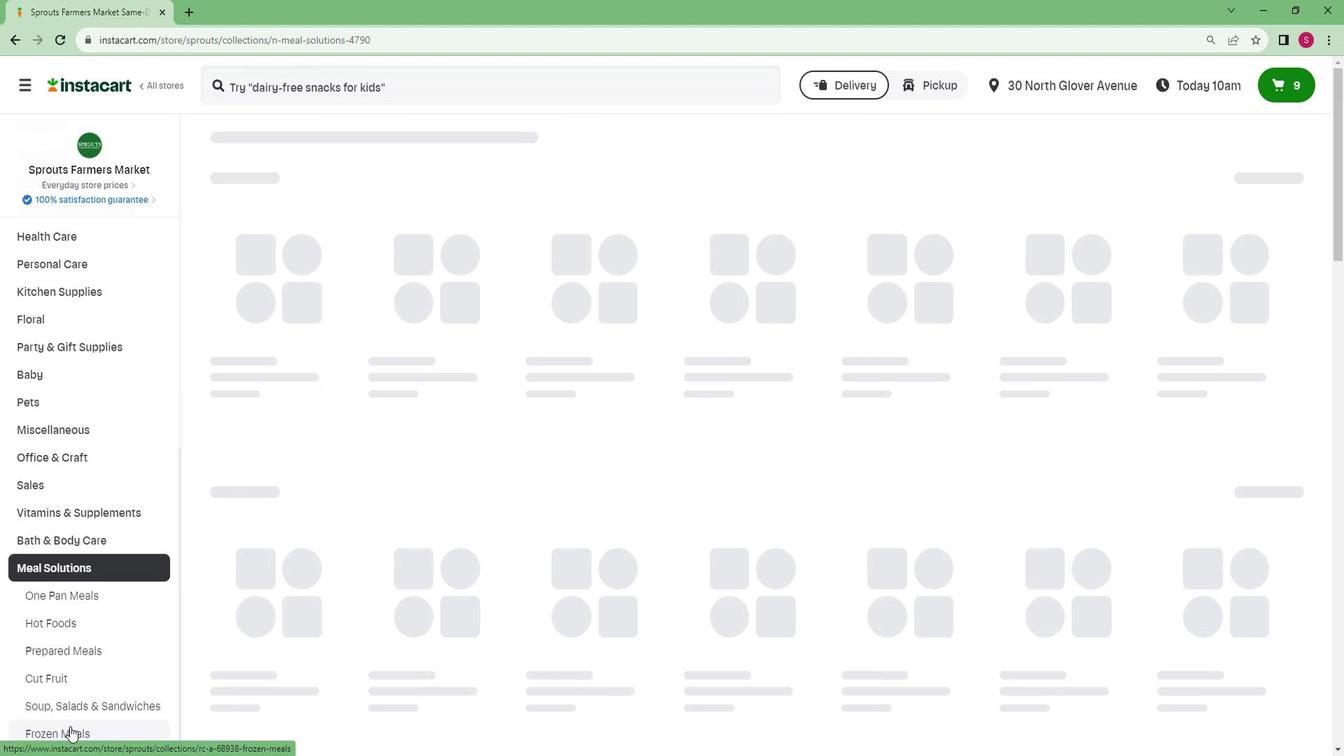 
Action: Mouse pressed left at (61, 737)
Screenshot: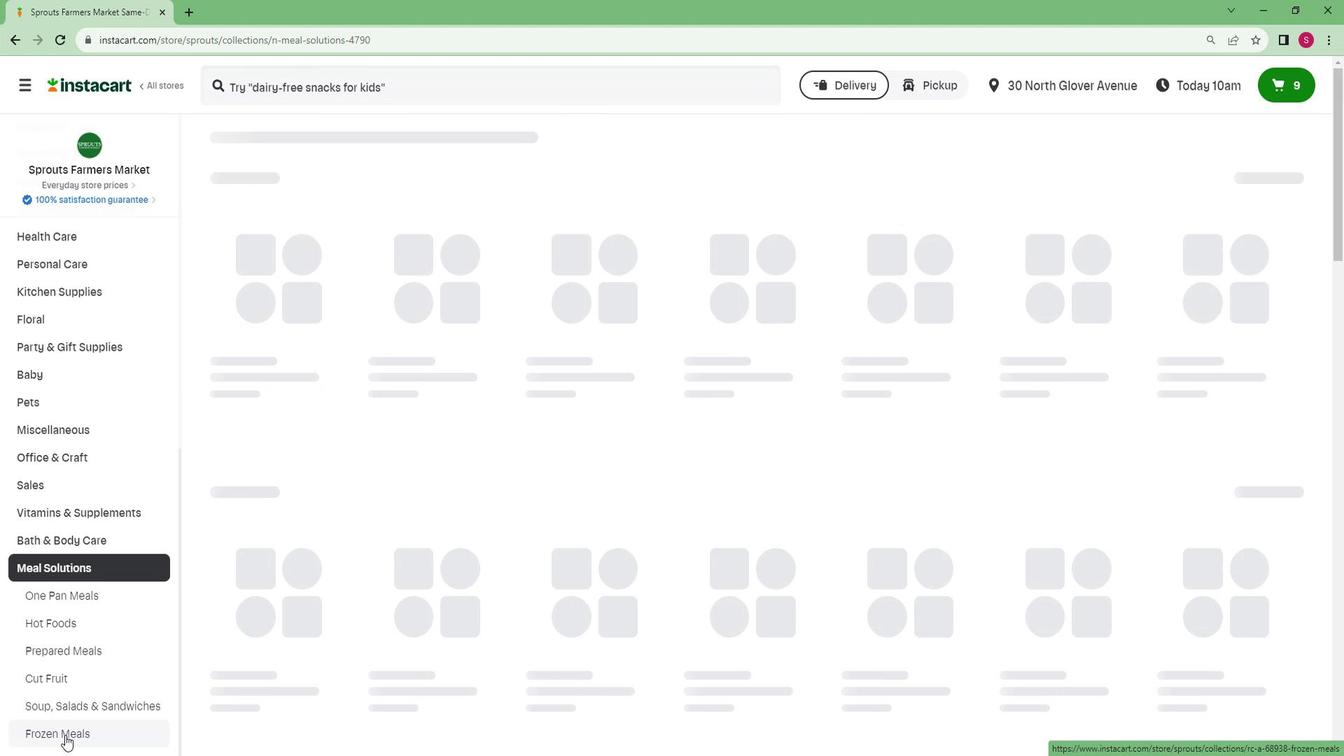 
Action: Mouse moved to (273, 94)
Screenshot: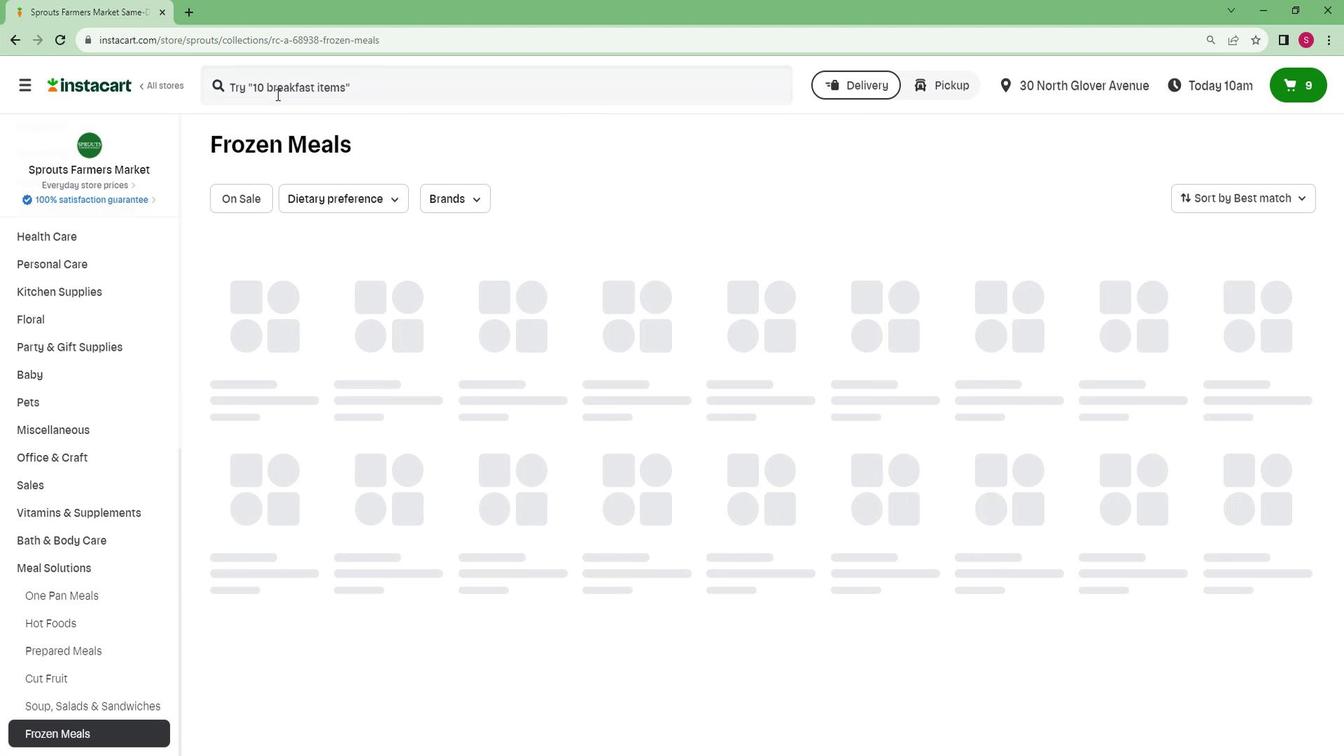 
Action: Mouse pressed left at (273, 94)
Screenshot: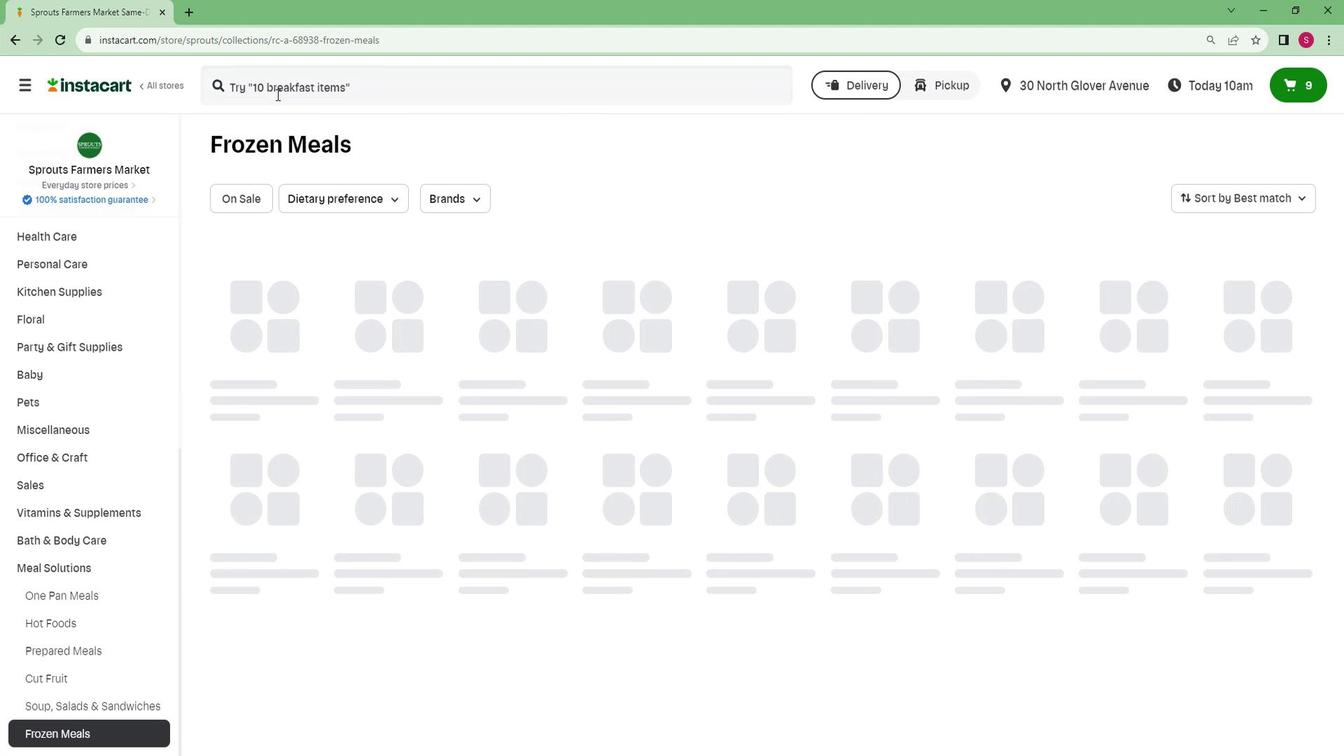 
Action: Key pressed <Key.caps_lock>H<Key.caps_lock>ilarys<Key.space><Key.caps_lock>E<Key.caps_lock>at<Key.space><Key.caps_lock>W<Key.caps_lock>ell<Key.space><Key.caps_lock>O<Key.caps_lock>rganic<Key.space><Key.caps_lock>W<Key.caps_lock>orlds<Key.space>best<Key.space>veggie<Key.space>burgers<Key.enter>
Screenshot: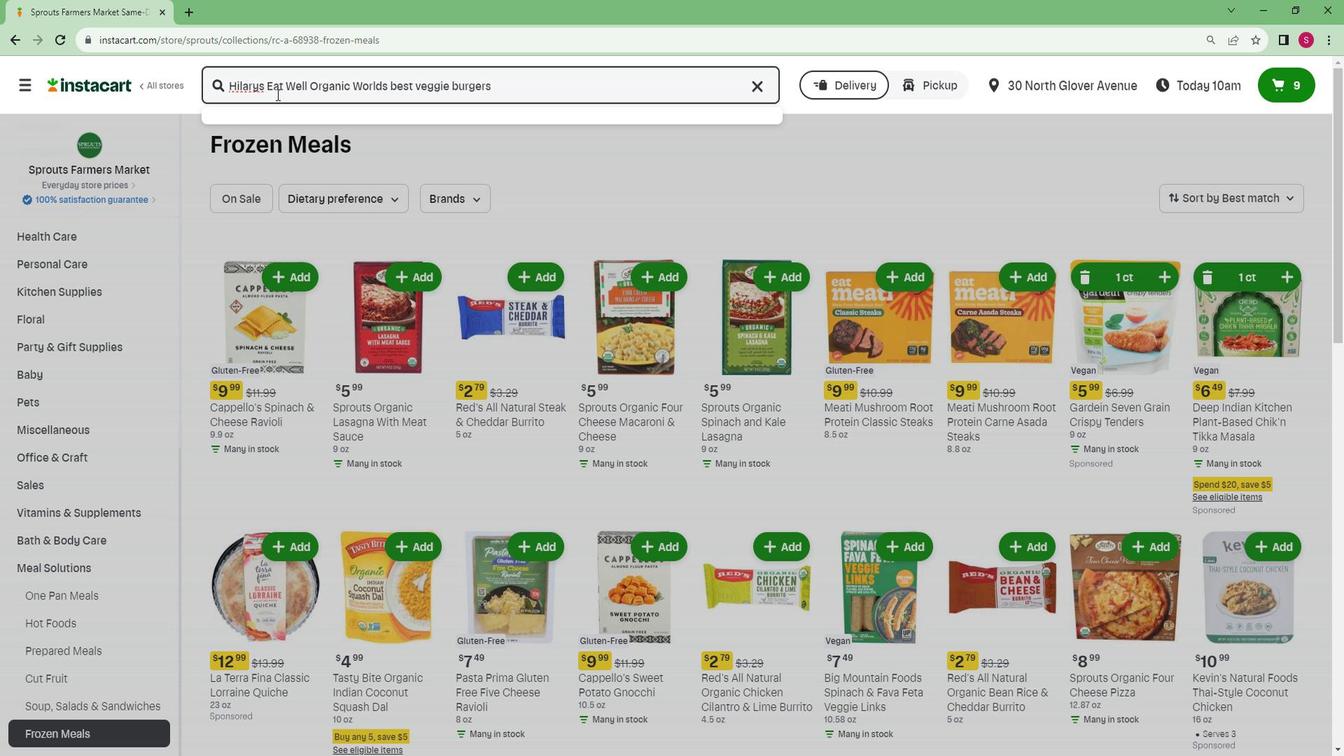 
Action: Mouse moved to (393, 218)
Screenshot: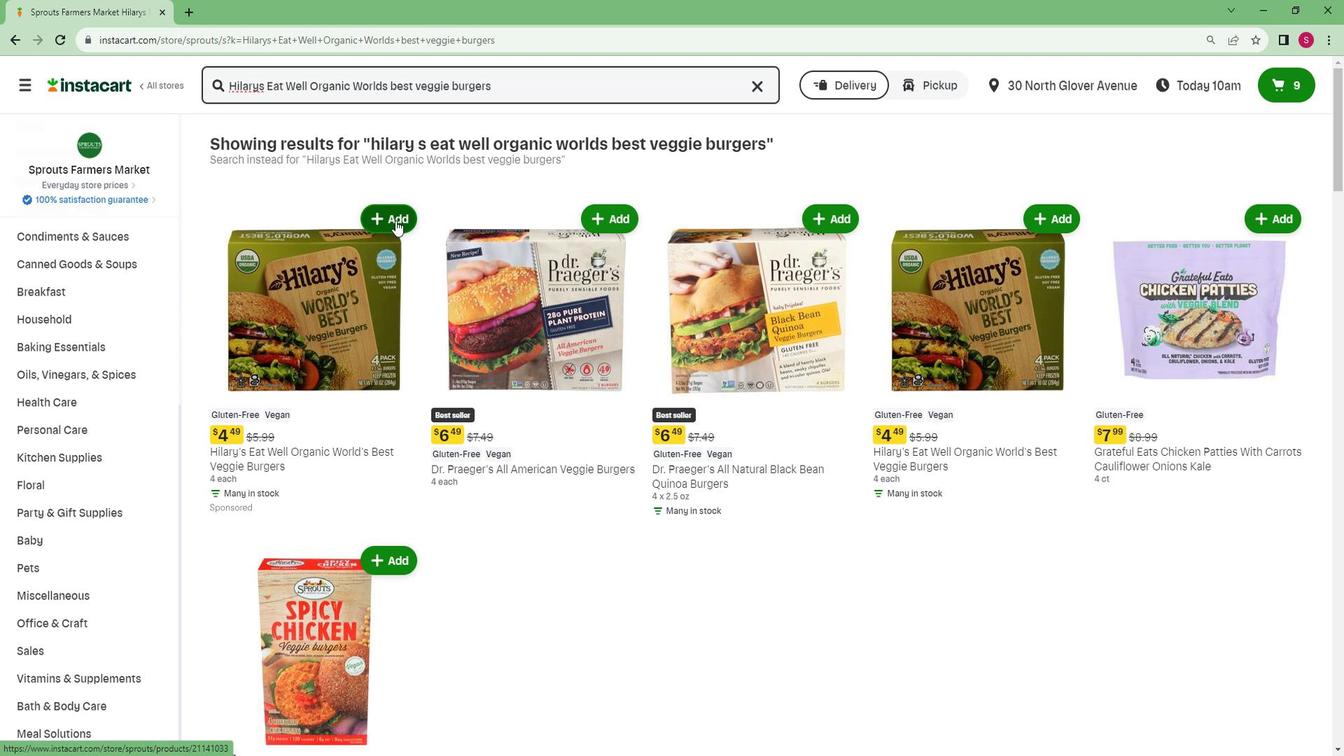 
Action: Mouse pressed left at (393, 218)
Screenshot: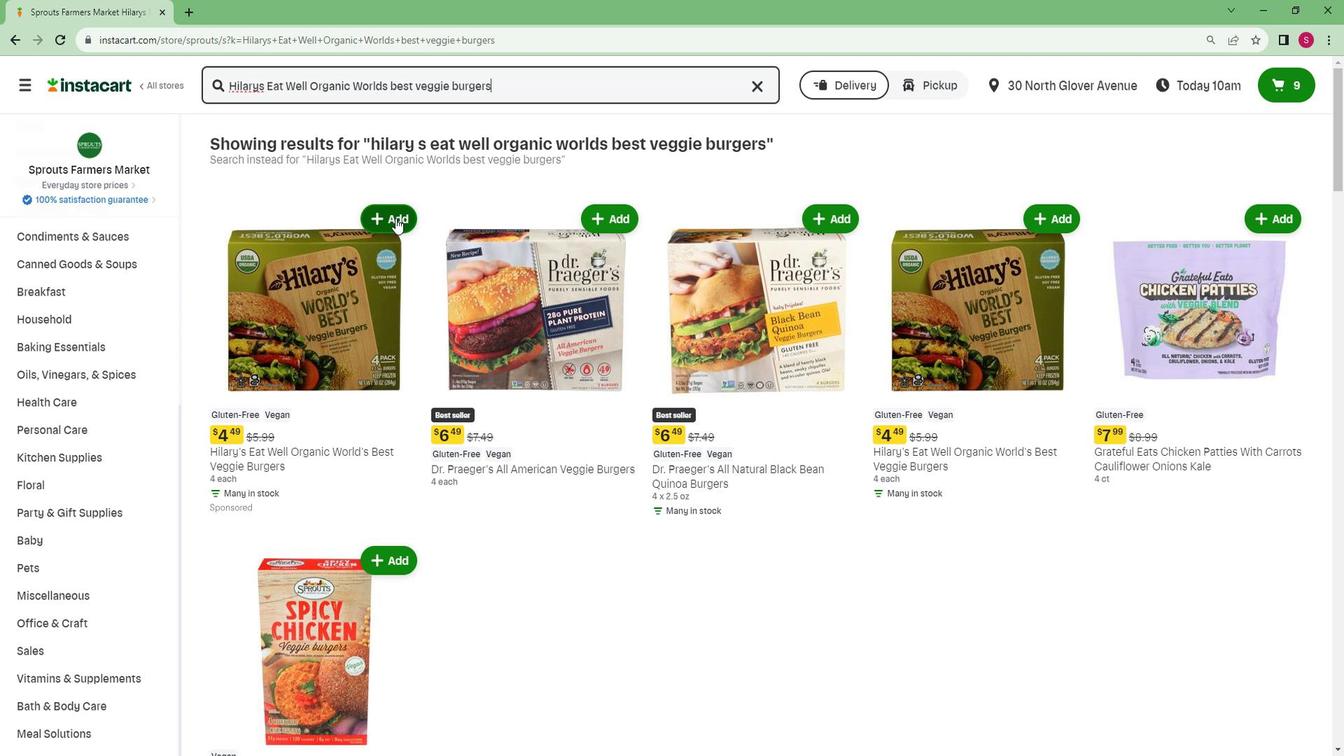 
